 Task: Add a dependency to the task Create a new online platform for online financial planning services , the existing task  Implement a new cloud-based knowledge management system for a company in the project AvailPro
Action: Mouse moved to (1205, 198)
Screenshot: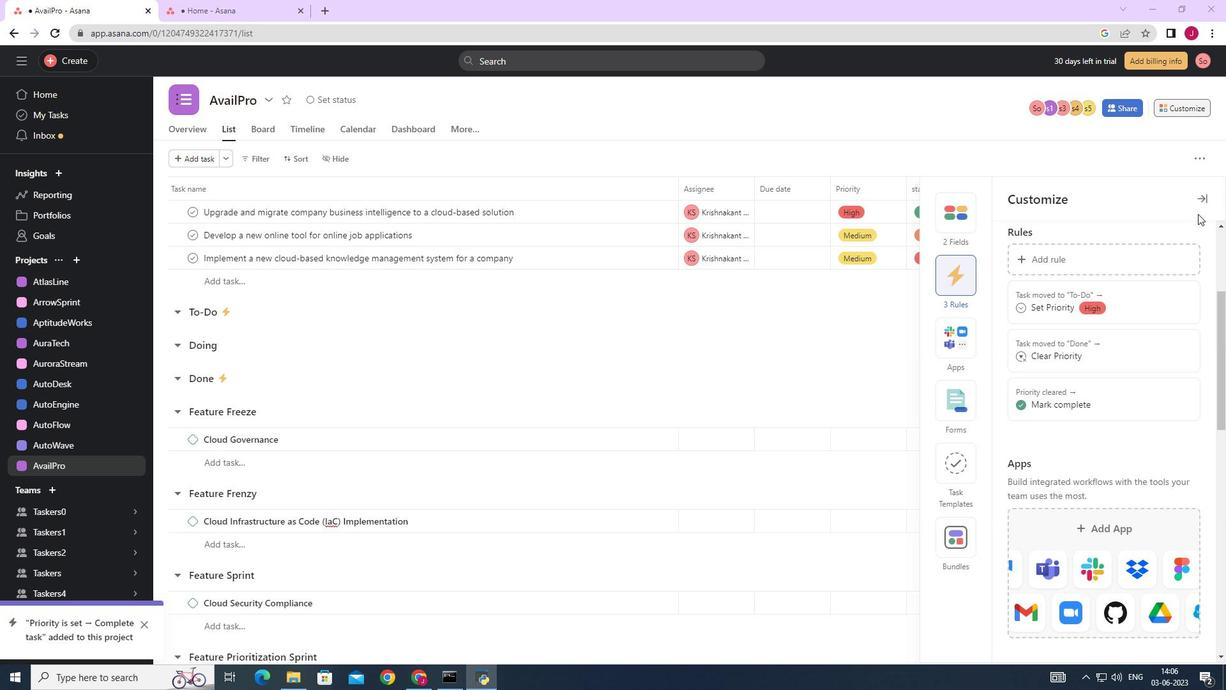 
Action: Mouse pressed left at (1205, 198)
Screenshot: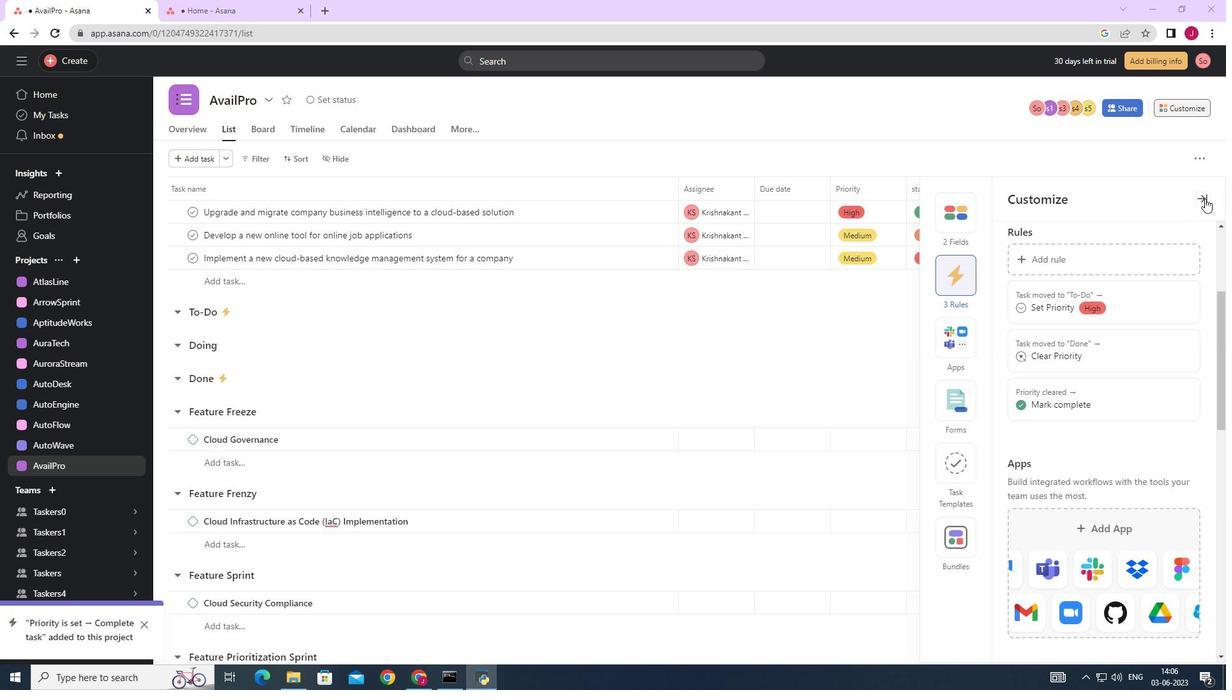 
Action: Mouse moved to (647, 374)
Screenshot: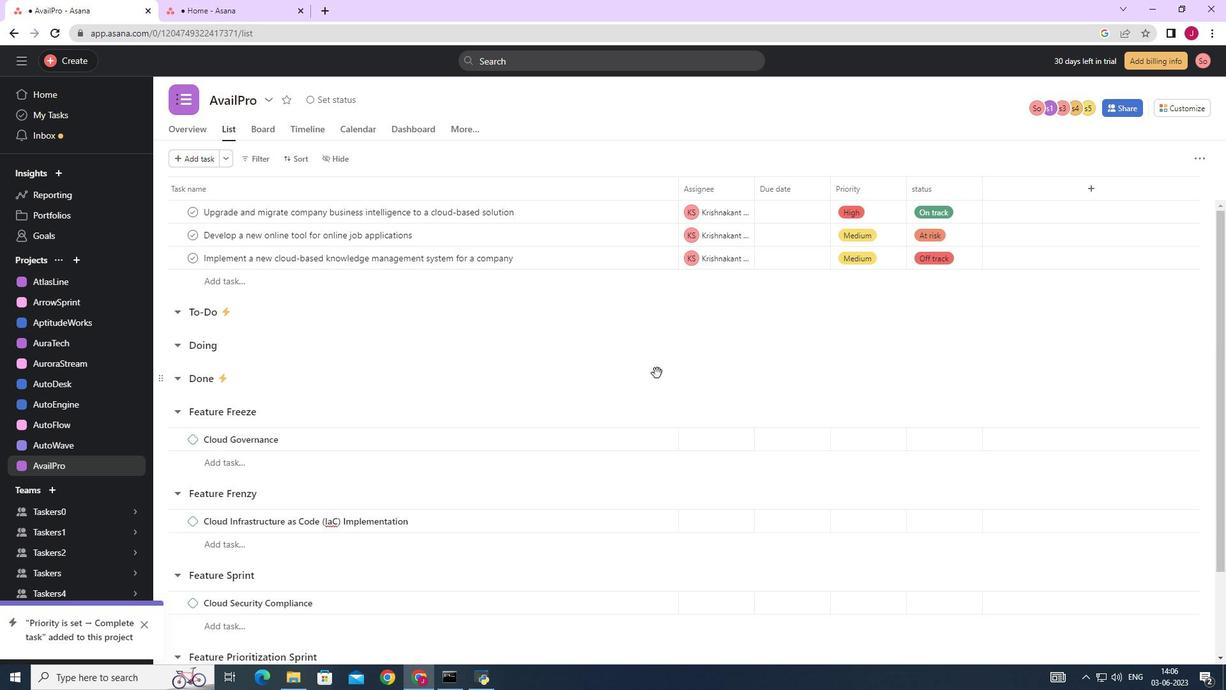 
Action: Mouse scrolled (647, 375) with delta (0, 0)
Screenshot: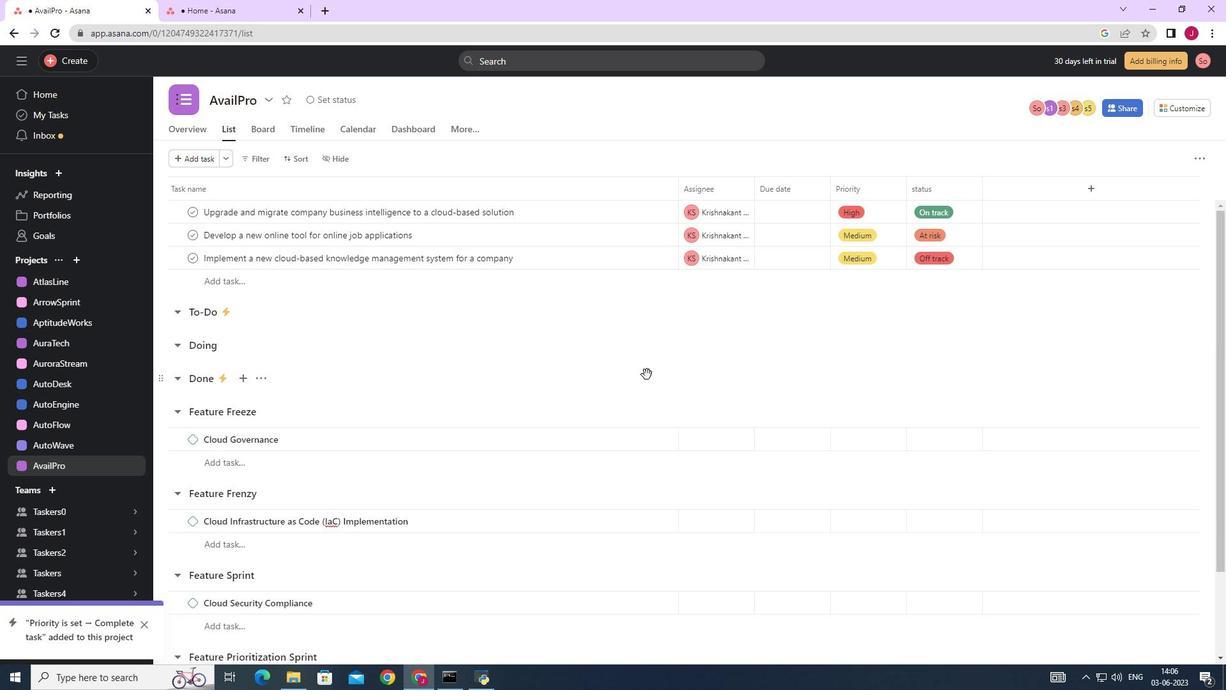 
Action: Mouse scrolled (647, 375) with delta (0, 0)
Screenshot: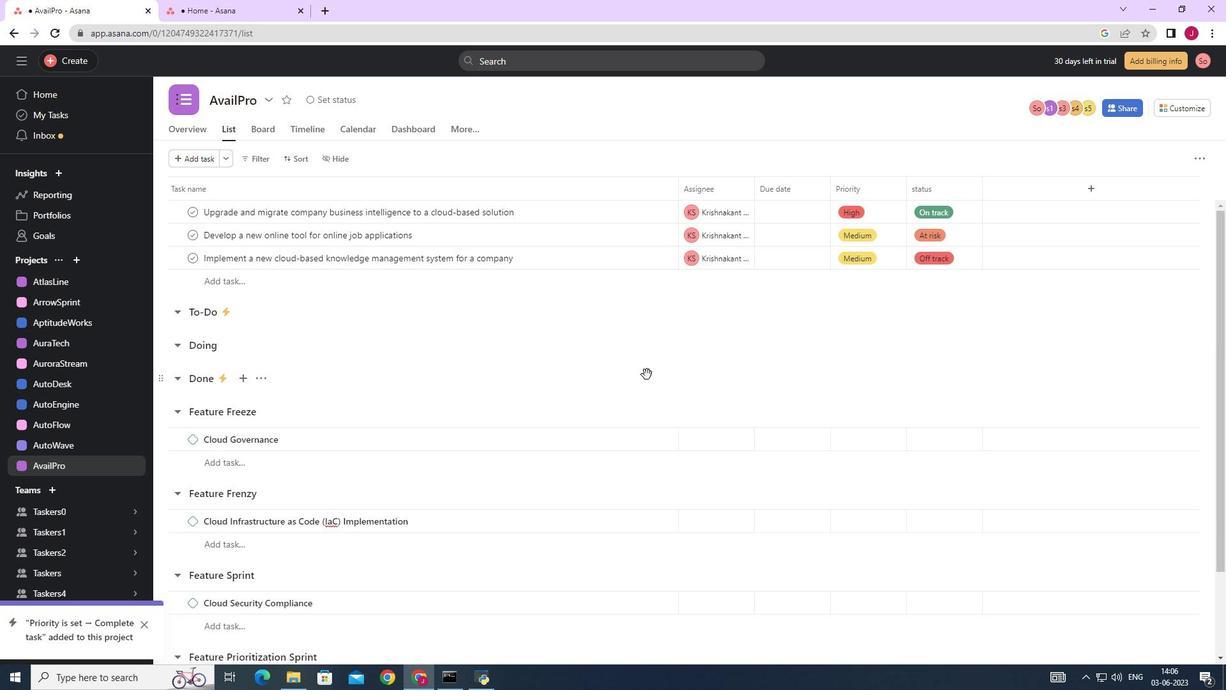 
Action: Mouse moved to (481, 355)
Screenshot: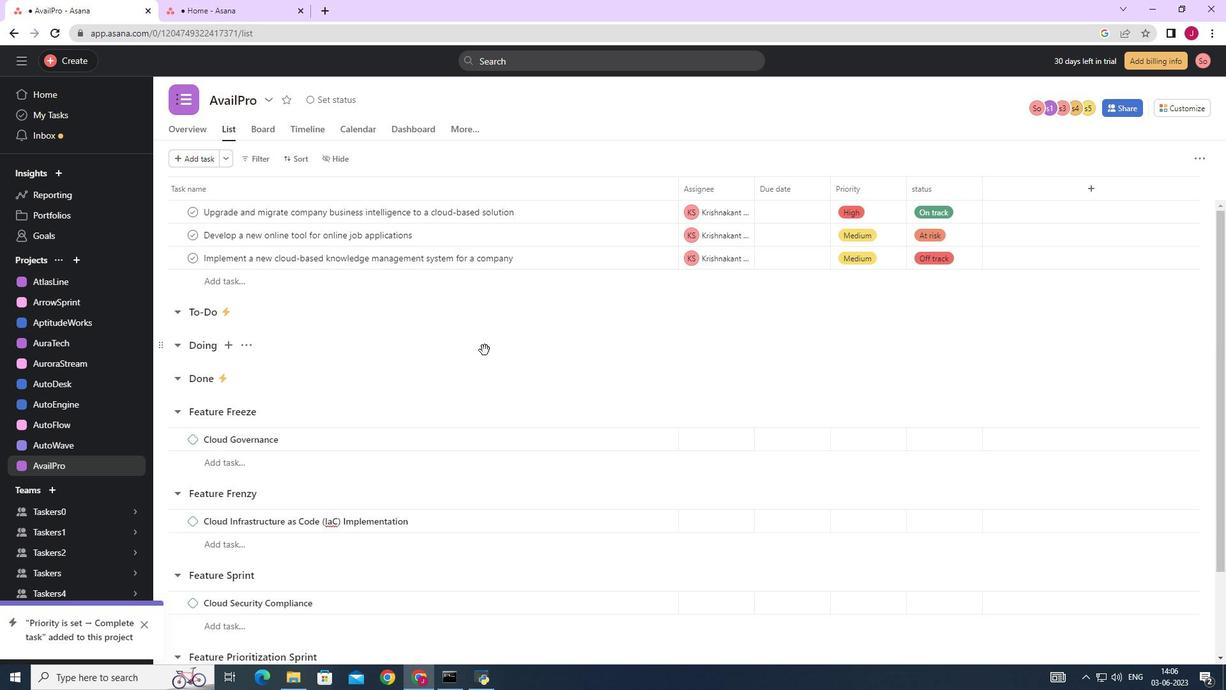 
Action: Mouse scrolled (481, 355) with delta (0, 0)
Screenshot: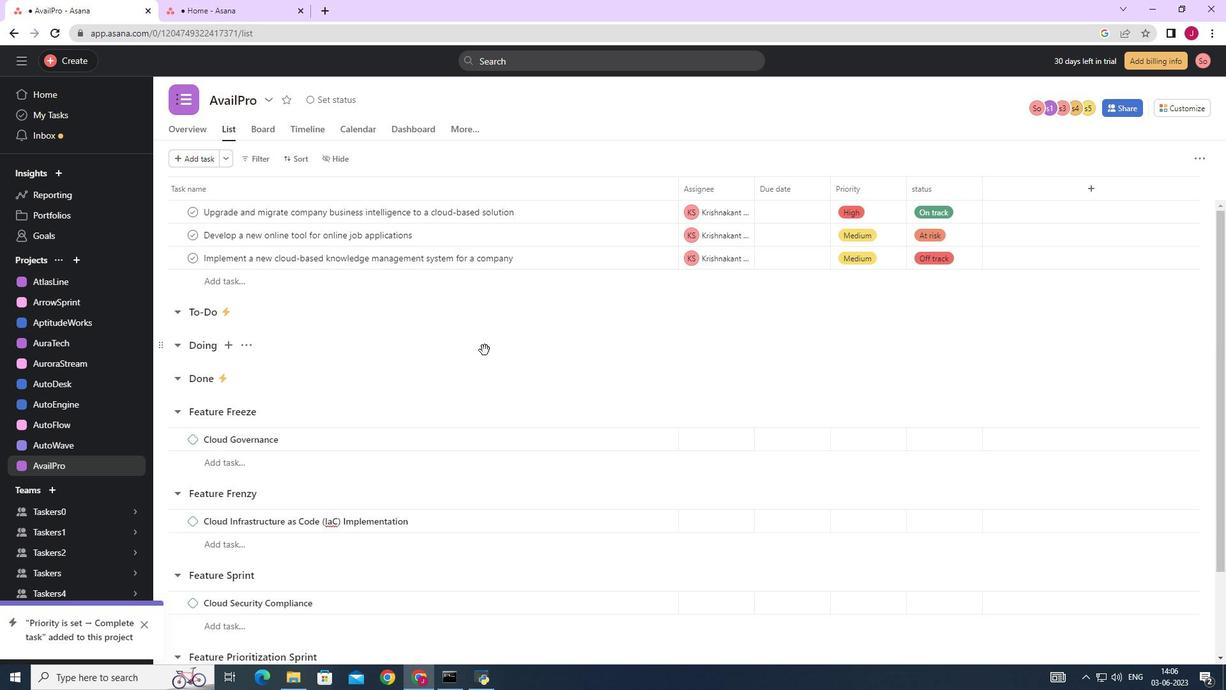 
Action: Mouse scrolled (481, 355) with delta (0, 0)
Screenshot: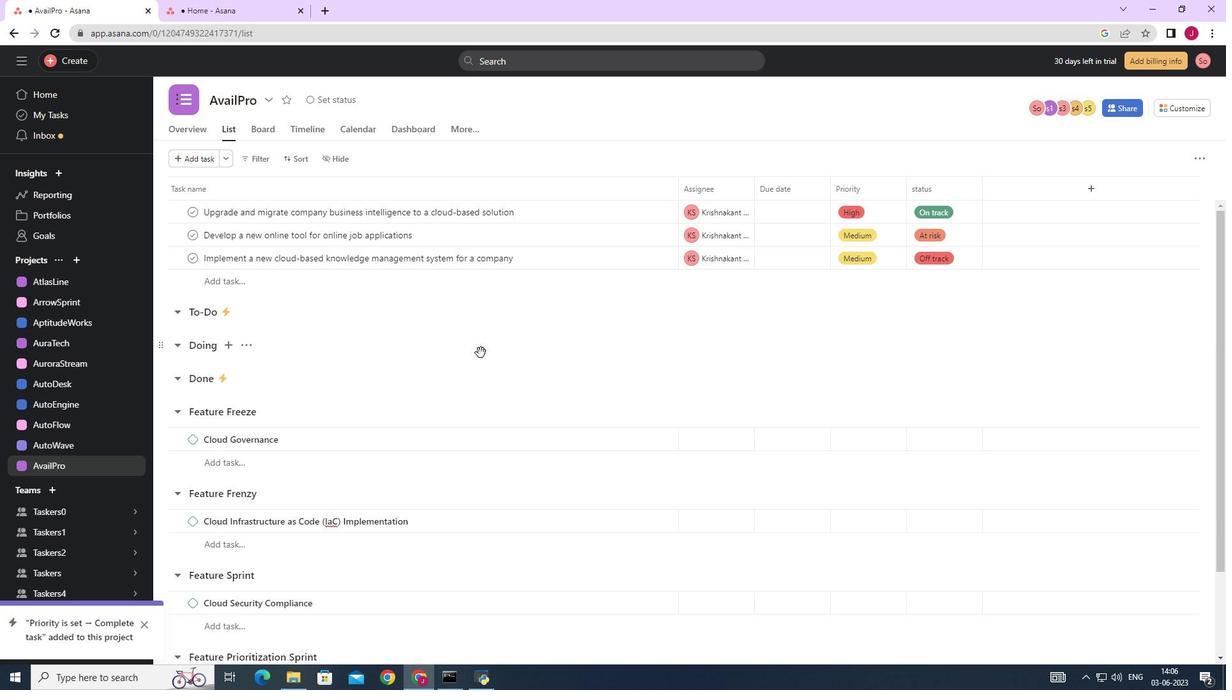 
Action: Mouse moved to (481, 356)
Screenshot: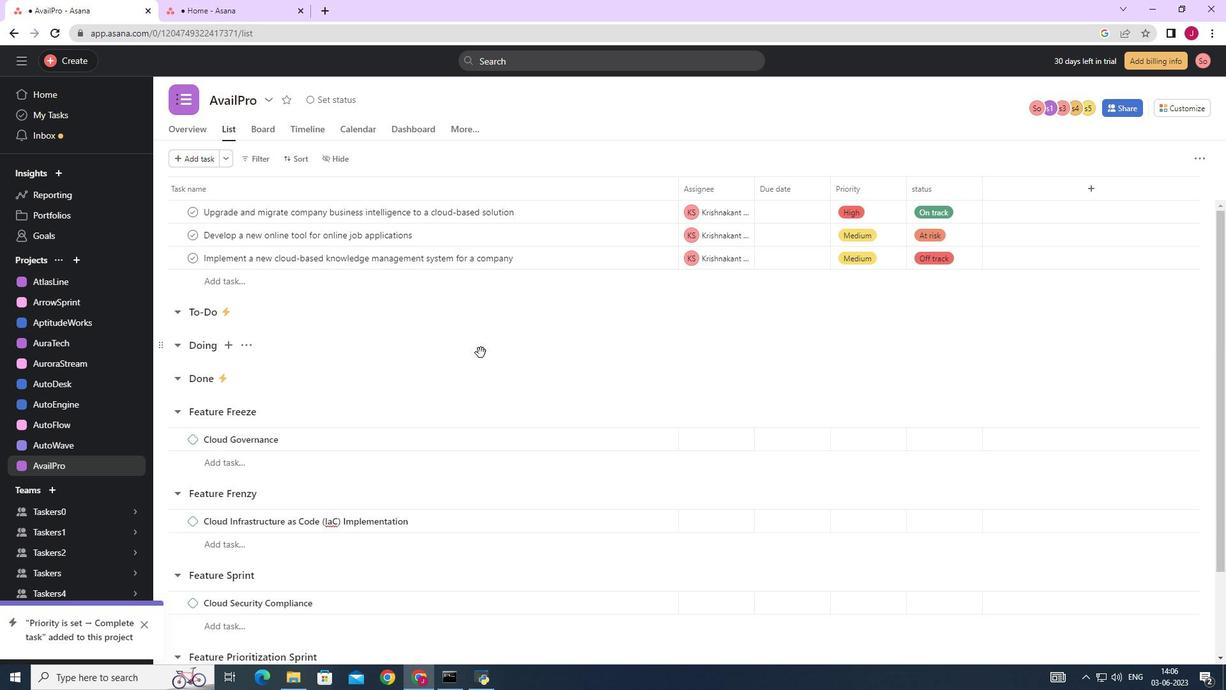 
Action: Mouse scrolled (481, 355) with delta (0, 0)
Screenshot: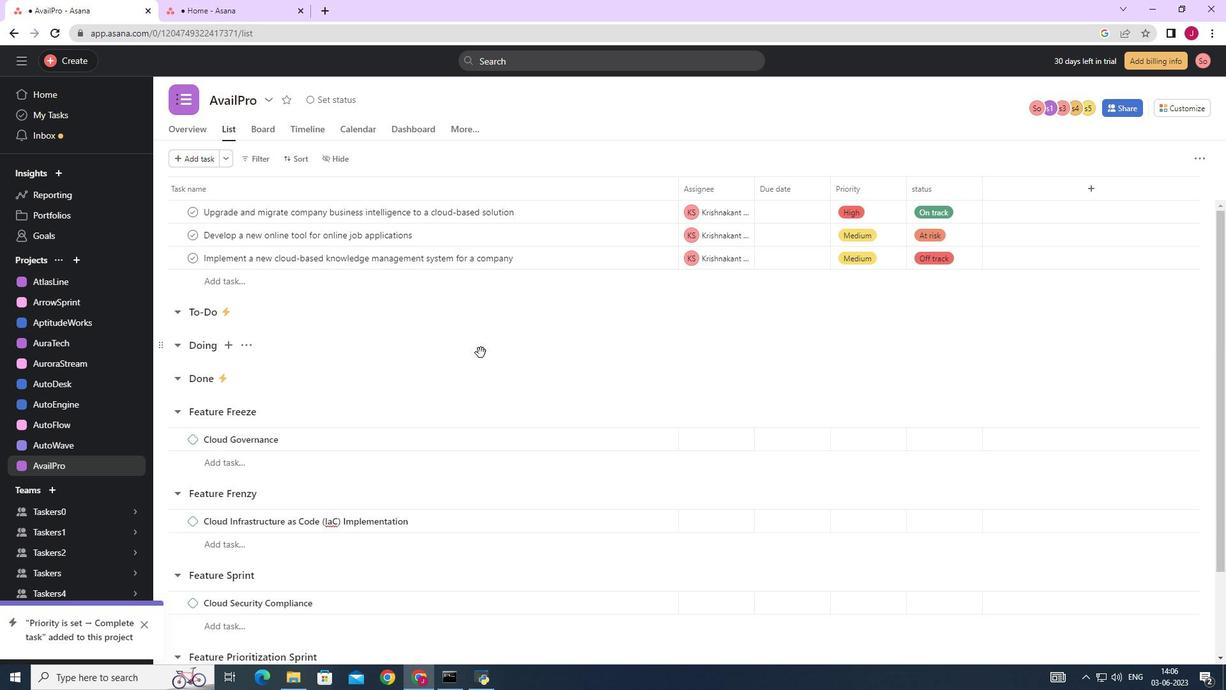 
Action: Mouse moved to (481, 358)
Screenshot: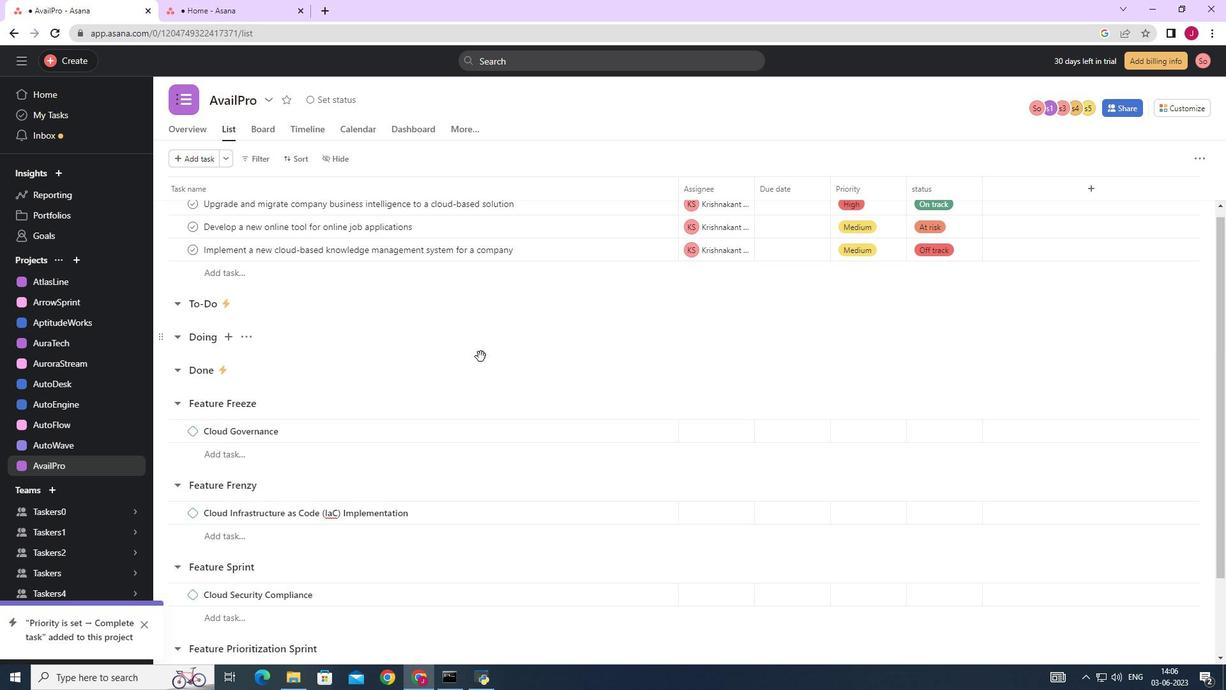
Action: Mouse scrolled (481, 357) with delta (0, 0)
Screenshot: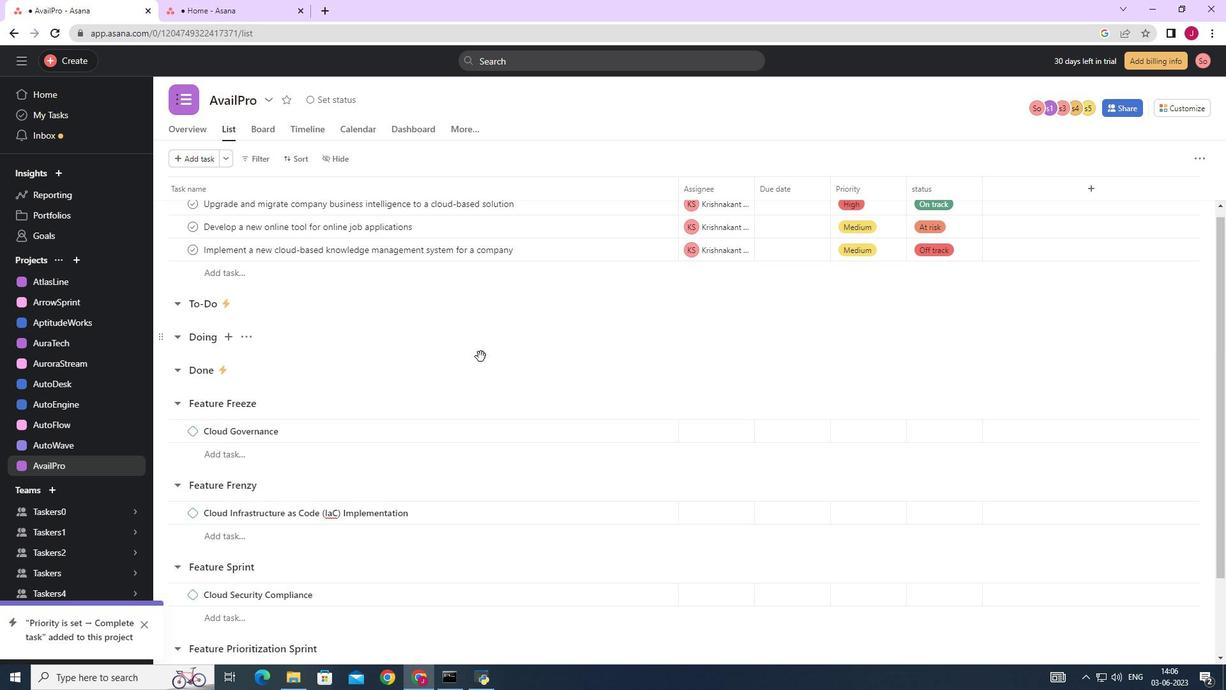 
Action: Mouse moved to (619, 585)
Screenshot: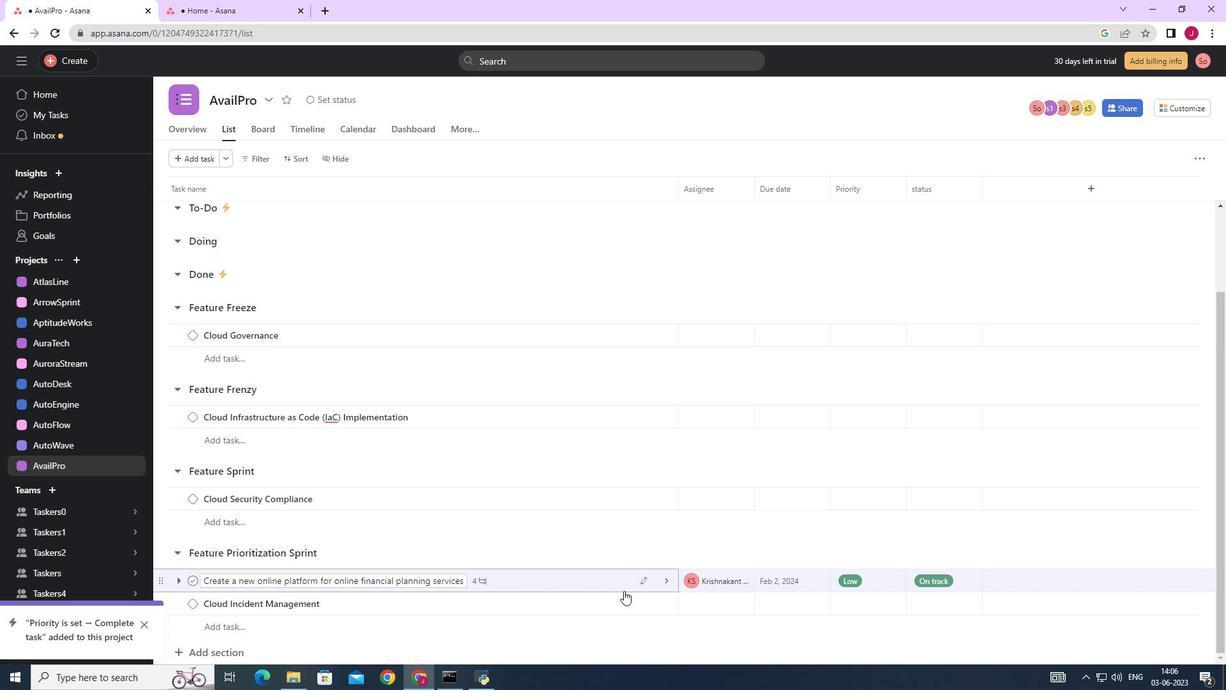 
Action: Mouse pressed left at (619, 585)
Screenshot: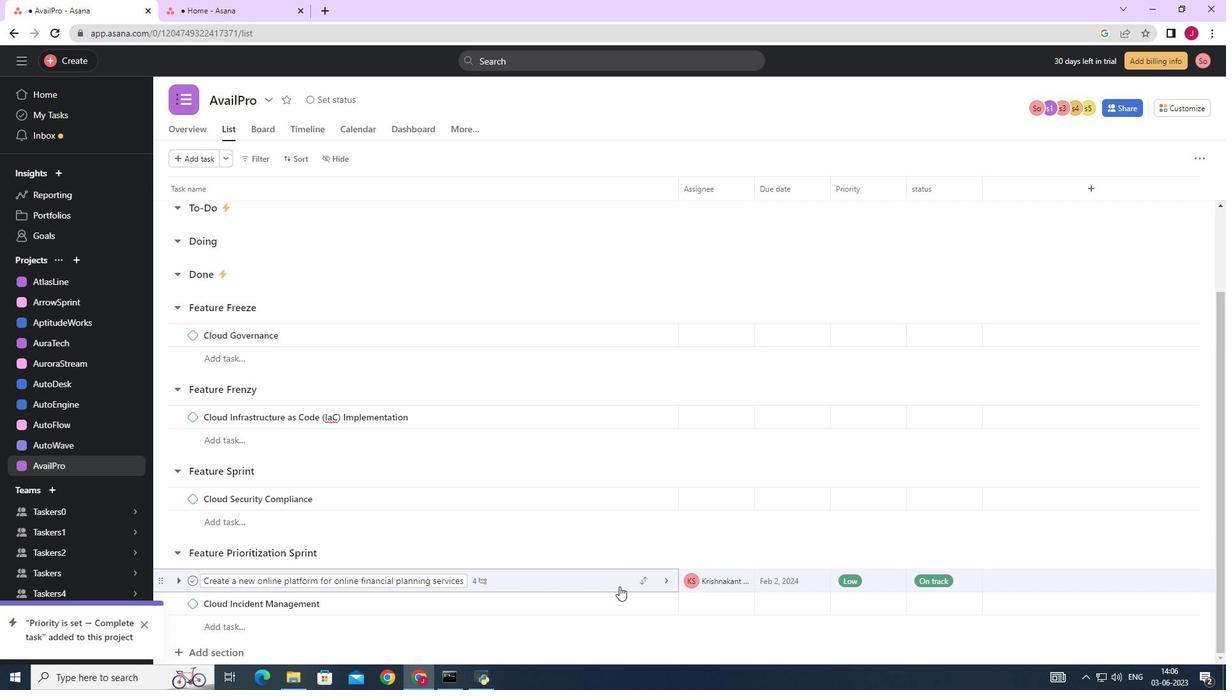 
Action: Mouse moved to (1023, 469)
Screenshot: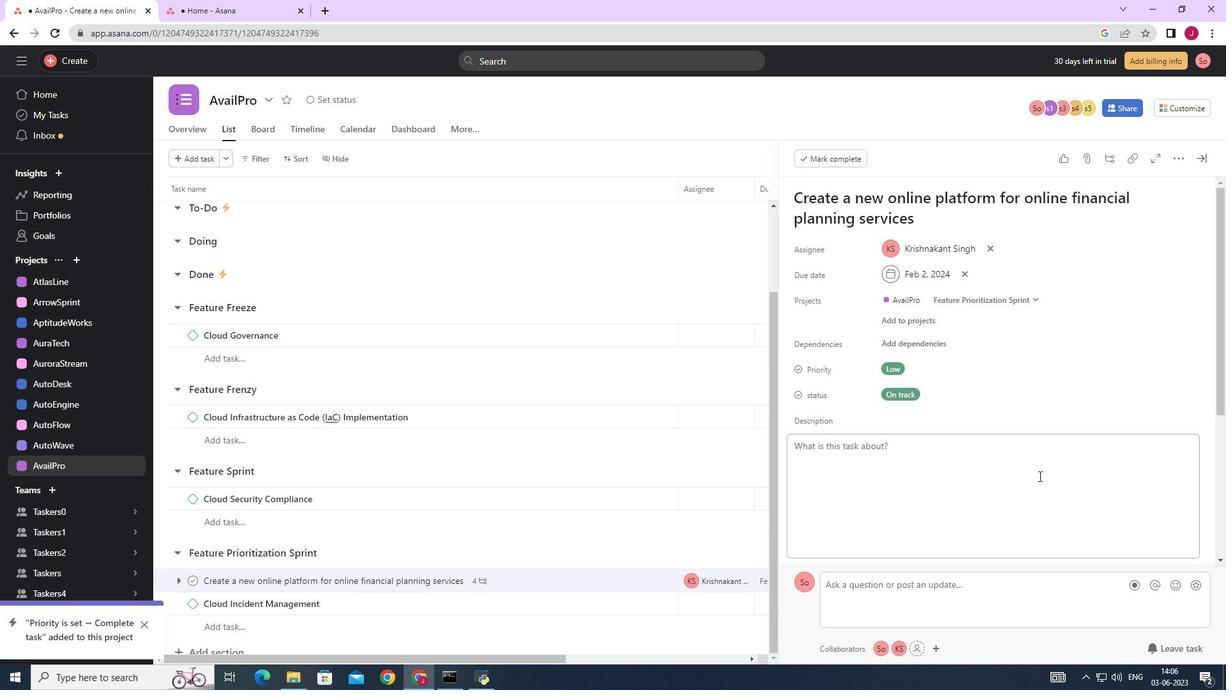 
Action: Mouse scrolled (1023, 468) with delta (0, 0)
Screenshot: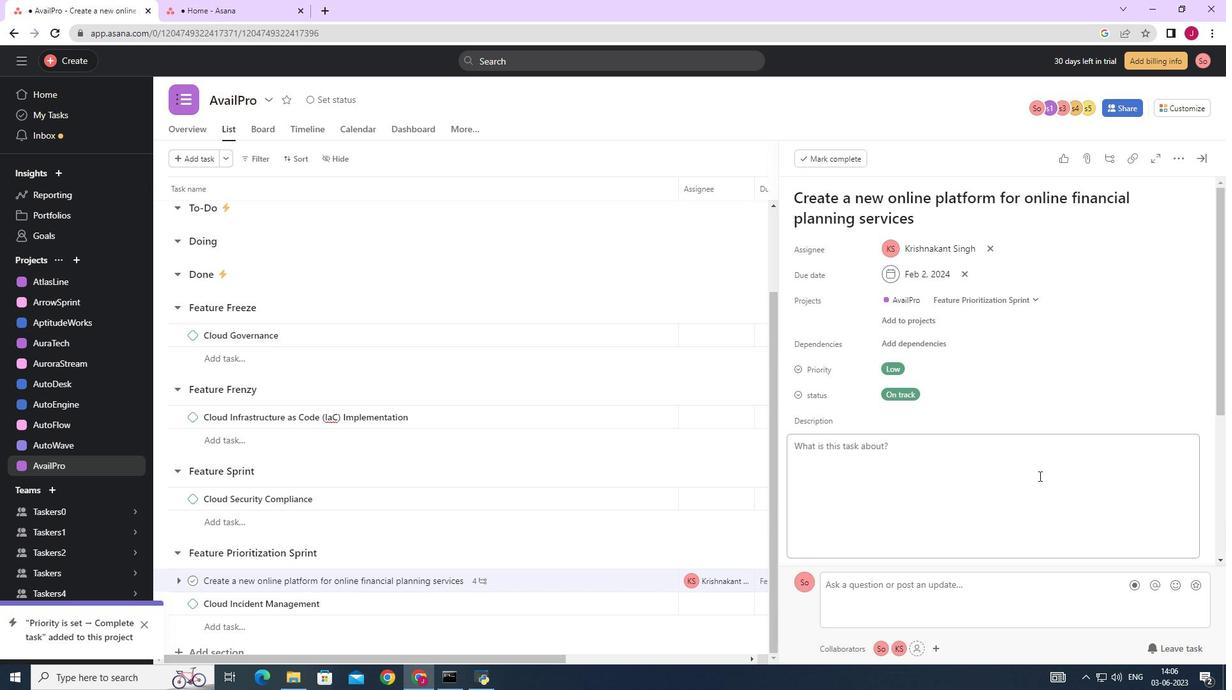 
Action: Mouse scrolled (1023, 468) with delta (0, 0)
Screenshot: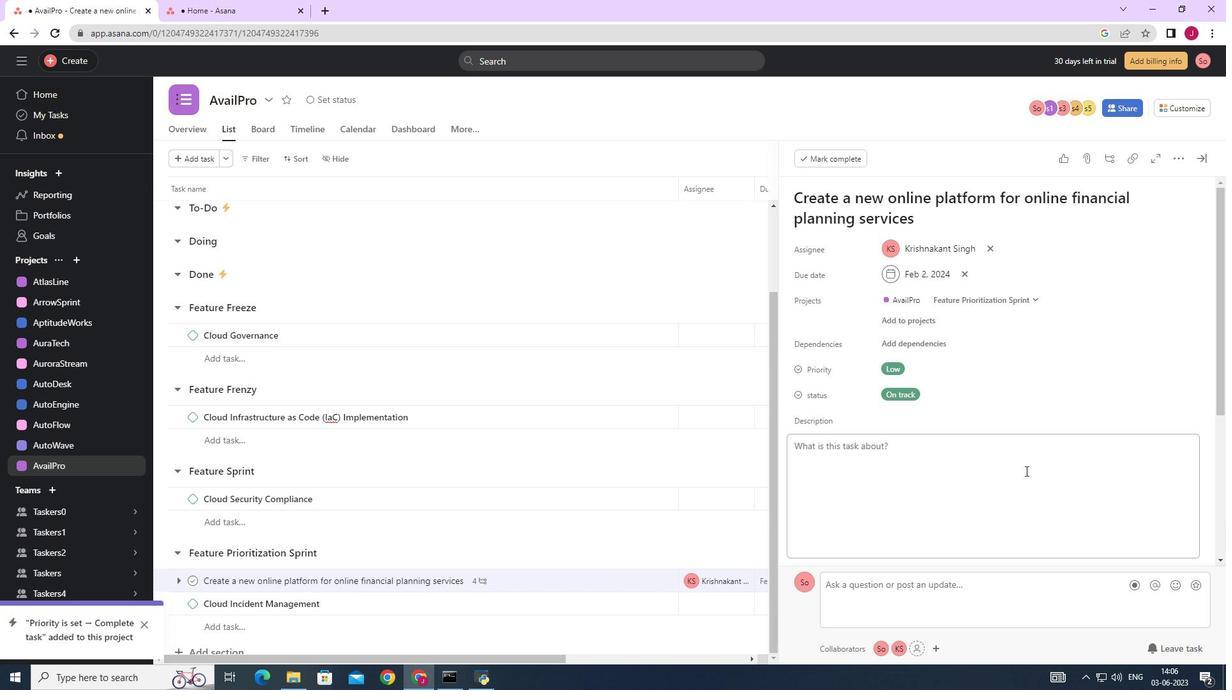 
Action: Mouse scrolled (1023, 468) with delta (0, 0)
Screenshot: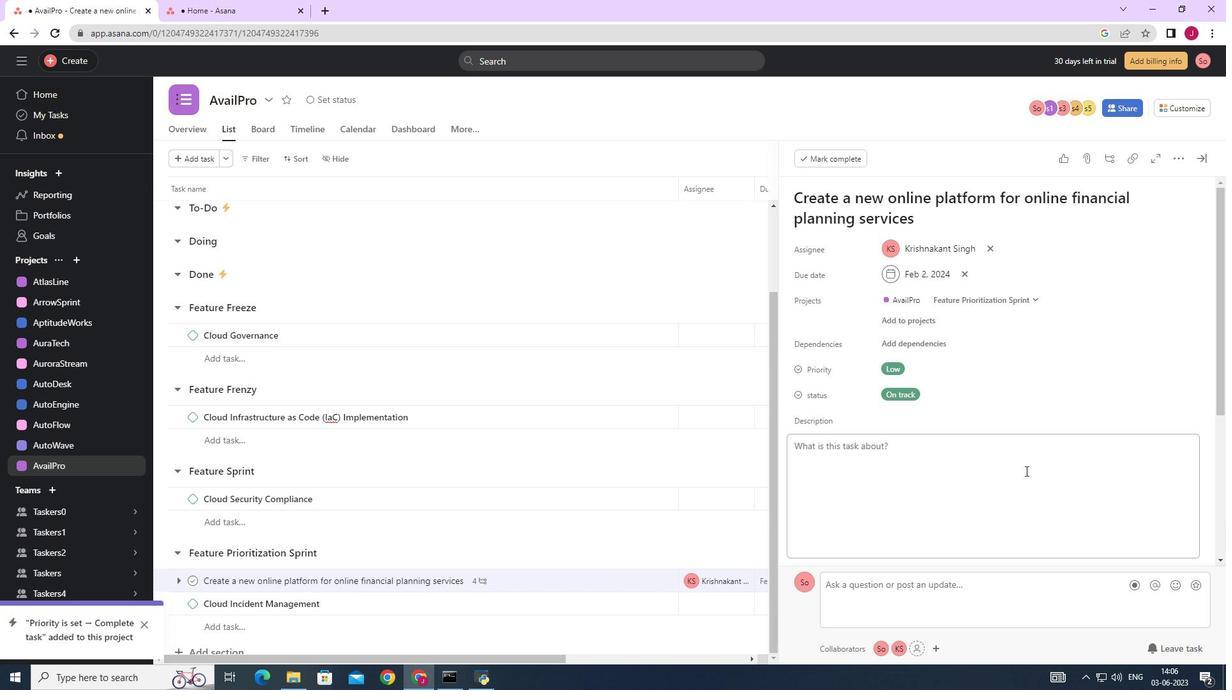 
Action: Mouse scrolled (1023, 468) with delta (0, 0)
Screenshot: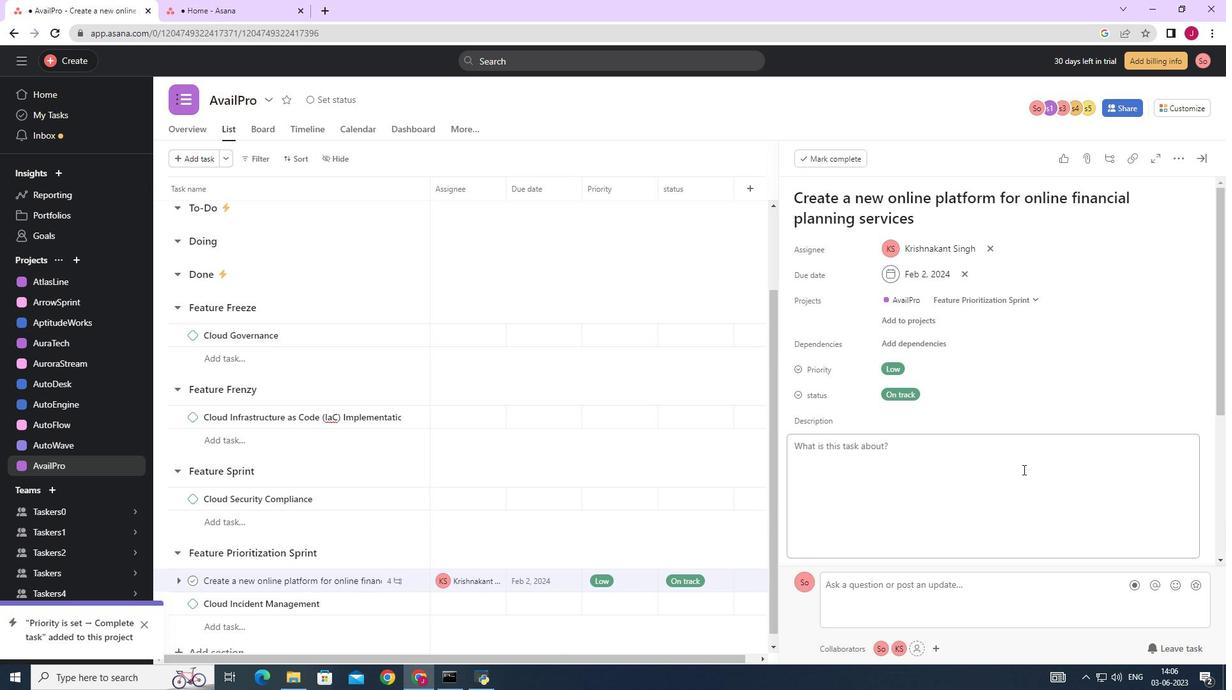 
Action: Mouse moved to (1022, 469)
Screenshot: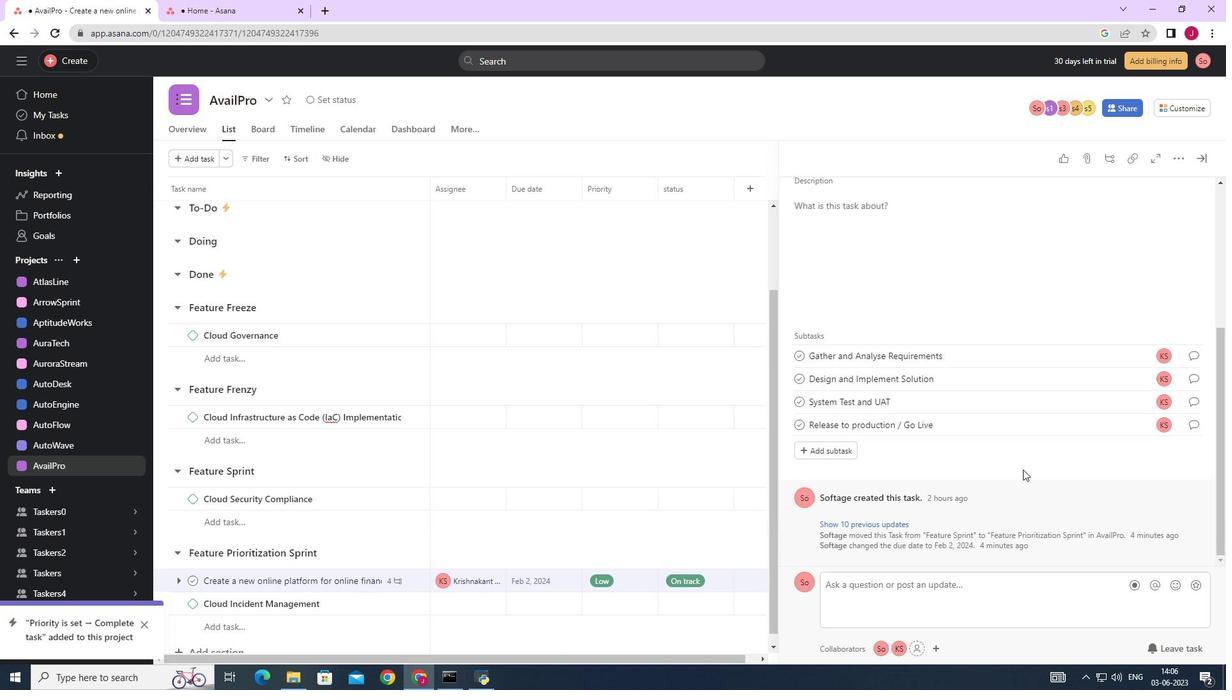 
Action: Mouse scrolled (1022, 468) with delta (0, 0)
Screenshot: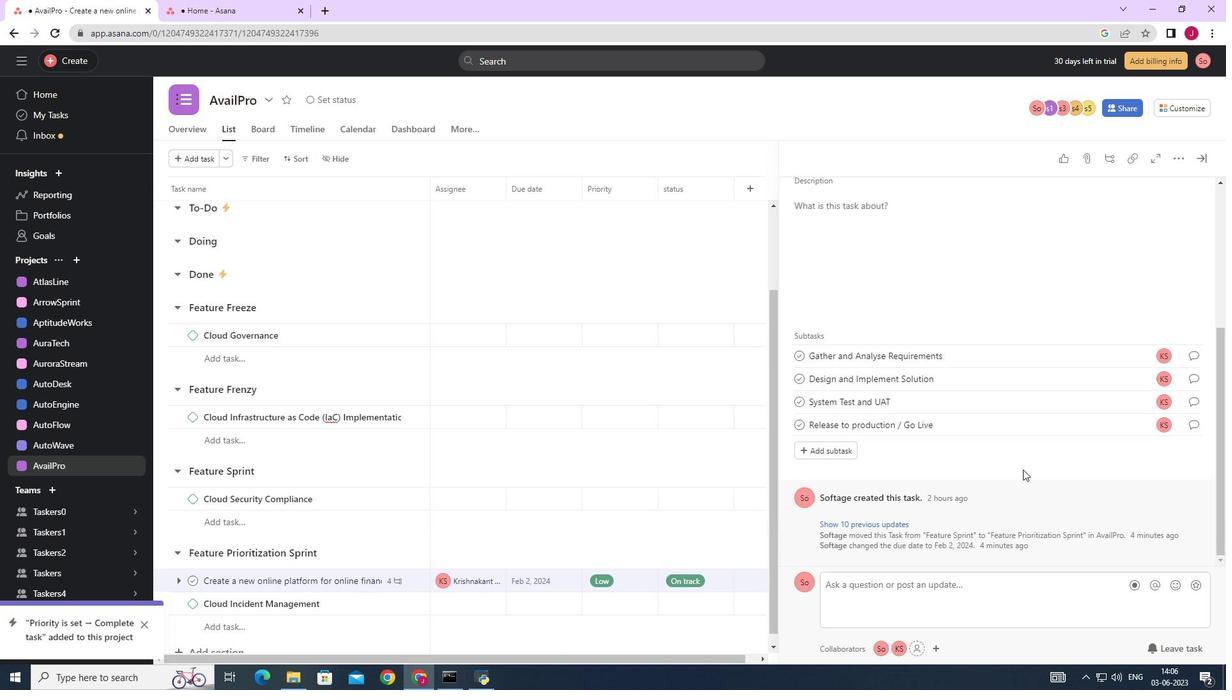 
Action: Mouse scrolled (1022, 468) with delta (0, 0)
Screenshot: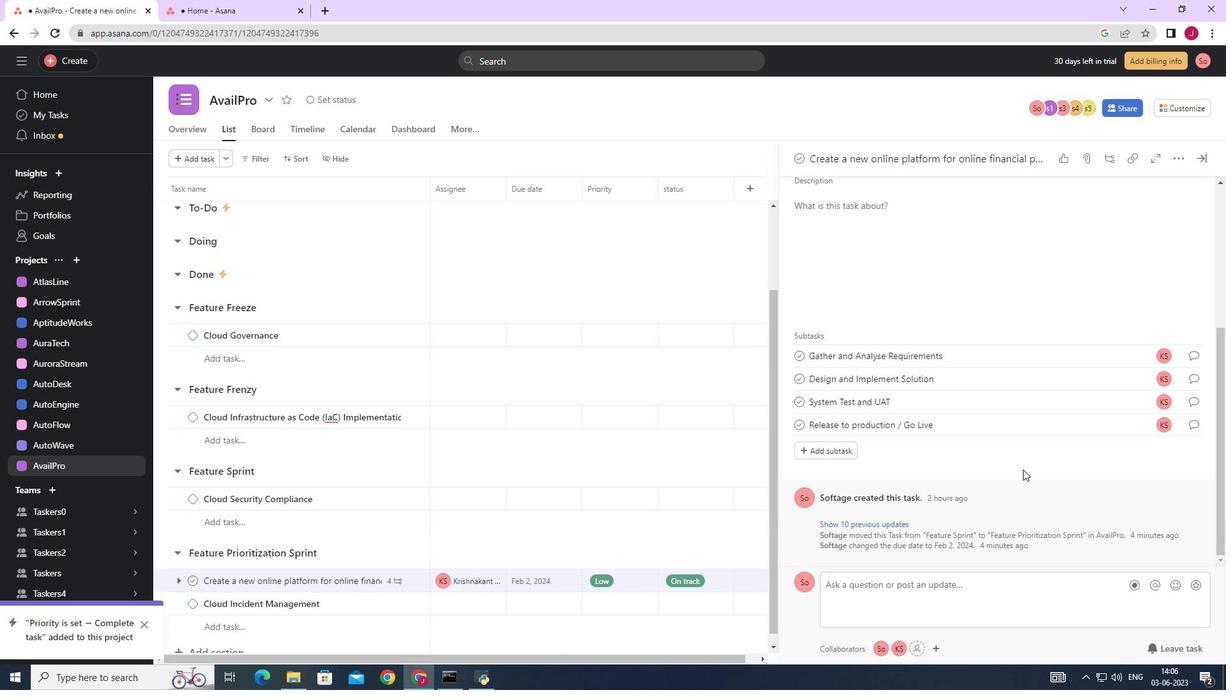 
Action: Mouse scrolled (1022, 468) with delta (0, 0)
Screenshot: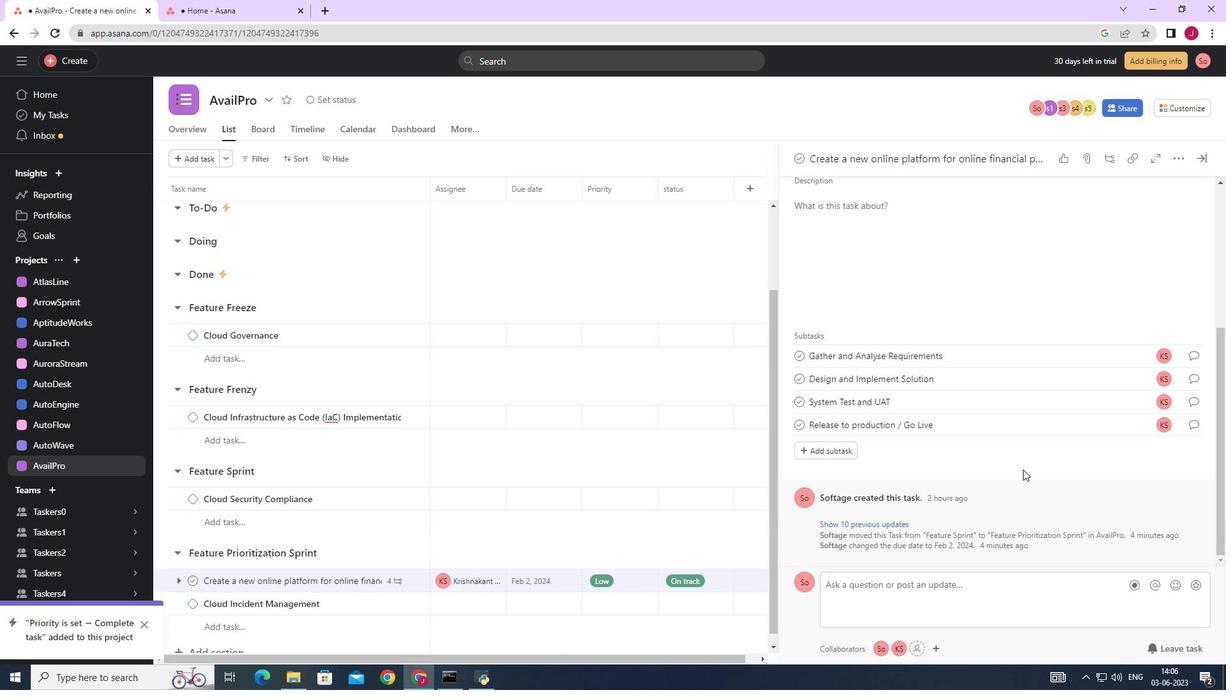 
Action: Mouse scrolled (1022, 468) with delta (0, 0)
Screenshot: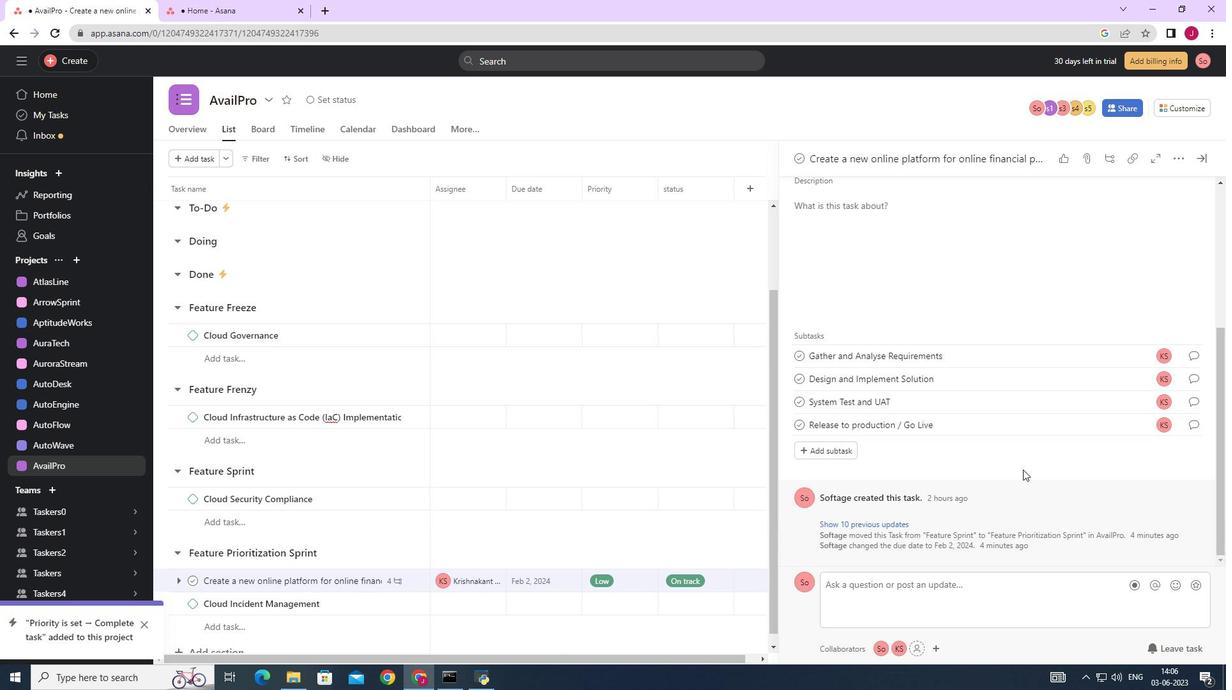 
Action: Mouse scrolled (1022, 470) with delta (0, 0)
Screenshot: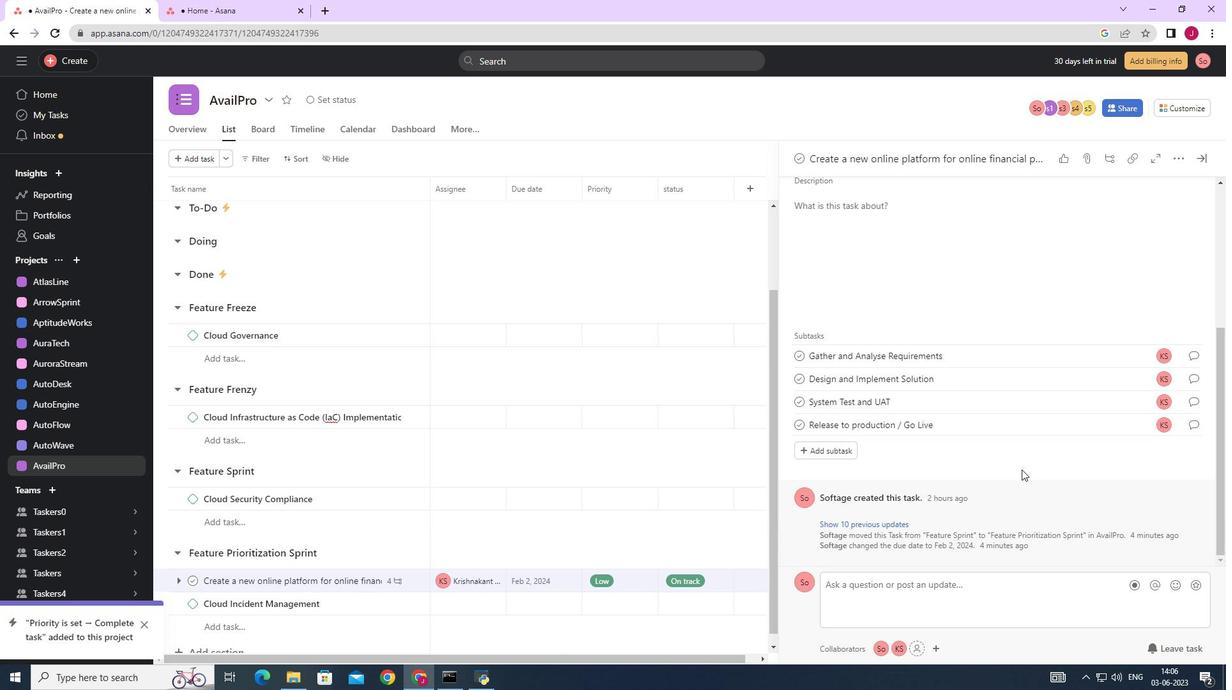 
Action: Mouse moved to (854, 332)
Screenshot: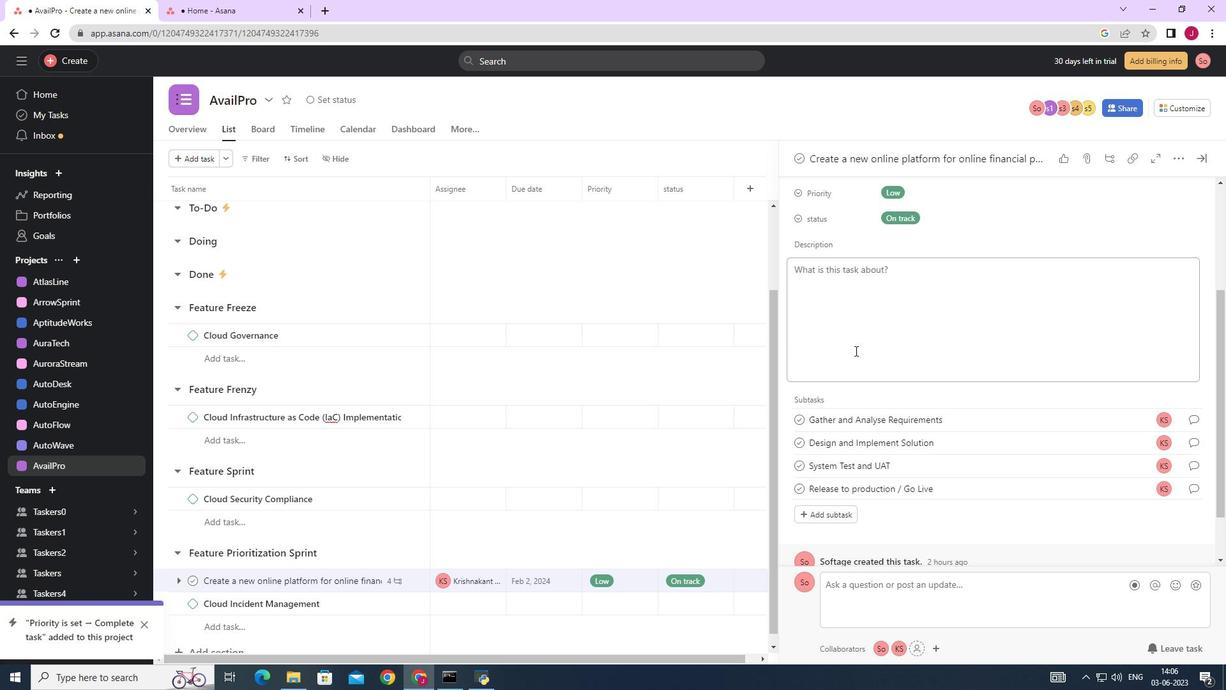 
Action: Mouse scrolled (854, 333) with delta (0, 0)
Screenshot: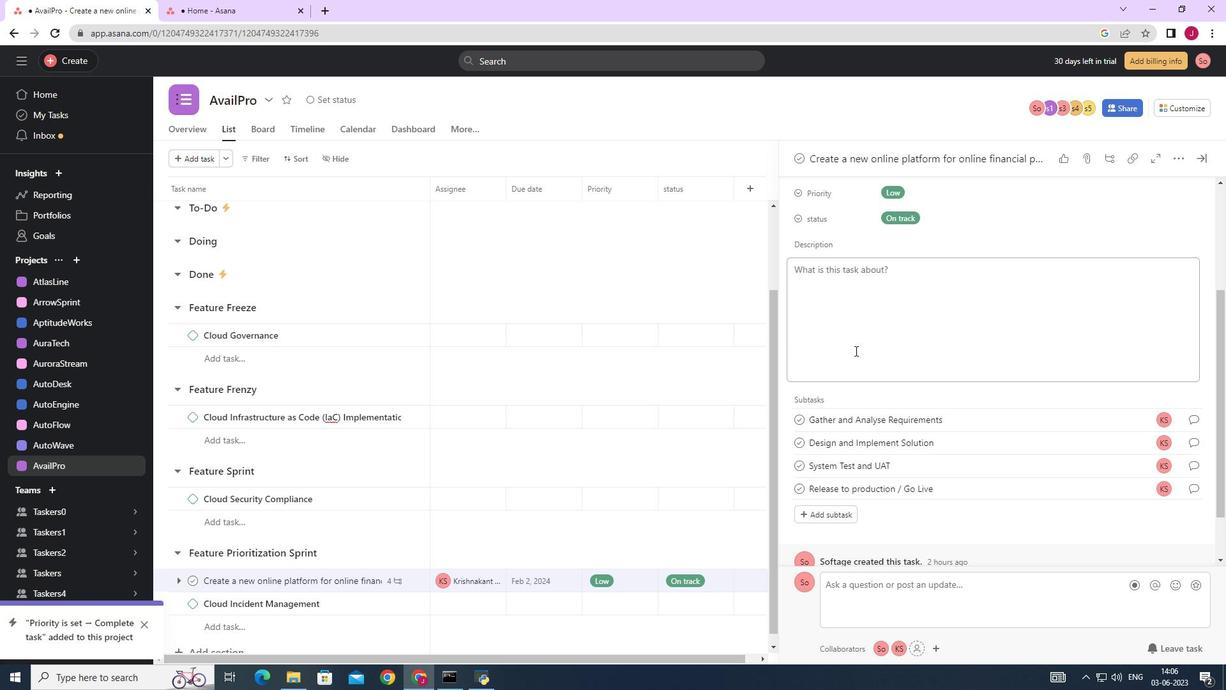 
Action: Mouse scrolled (854, 333) with delta (0, 0)
Screenshot: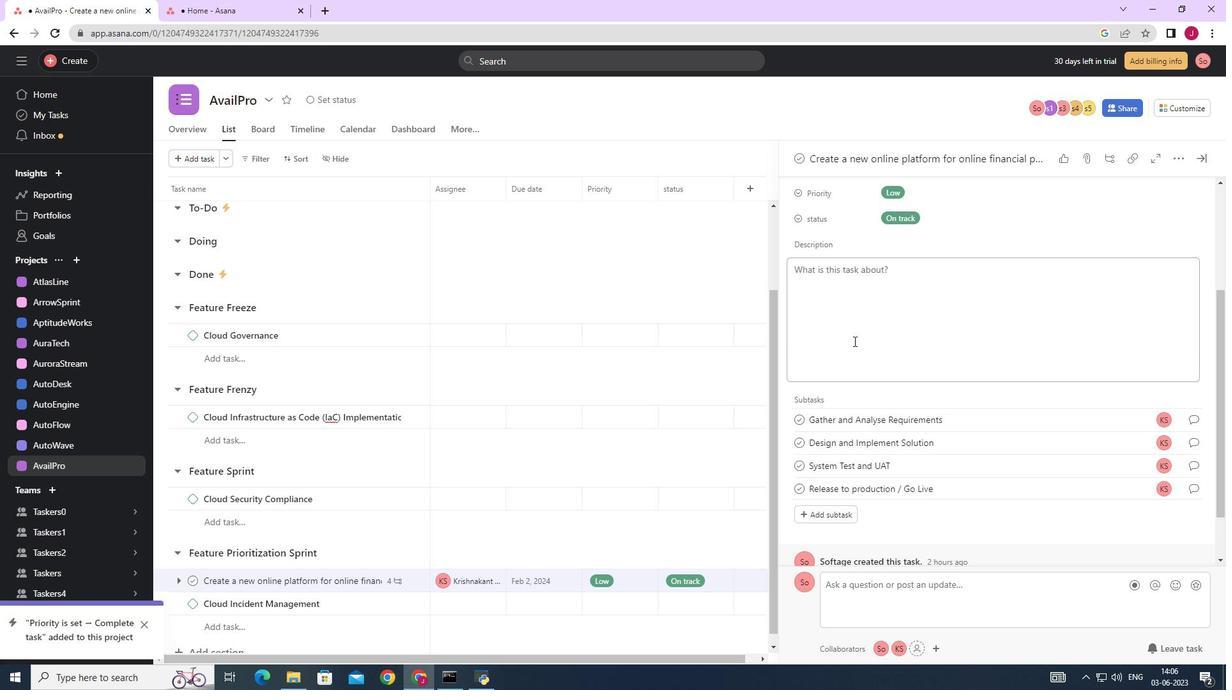 
Action: Mouse scrolled (854, 333) with delta (0, 0)
Screenshot: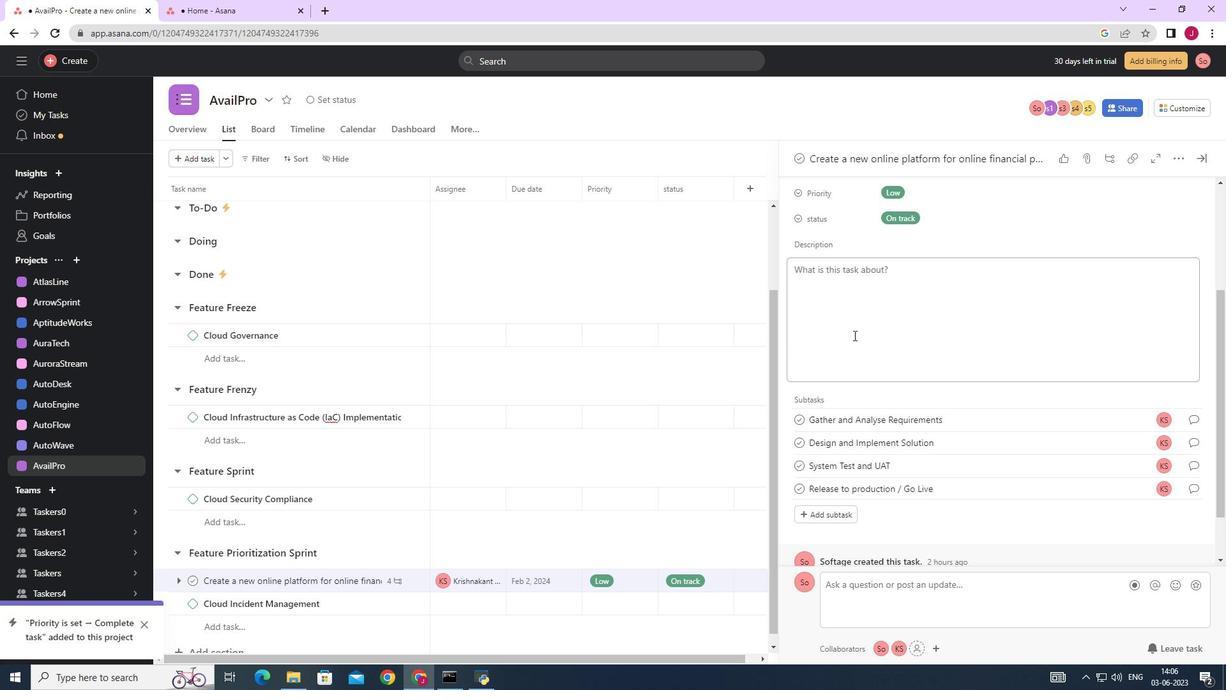 
Action: Mouse moved to (915, 341)
Screenshot: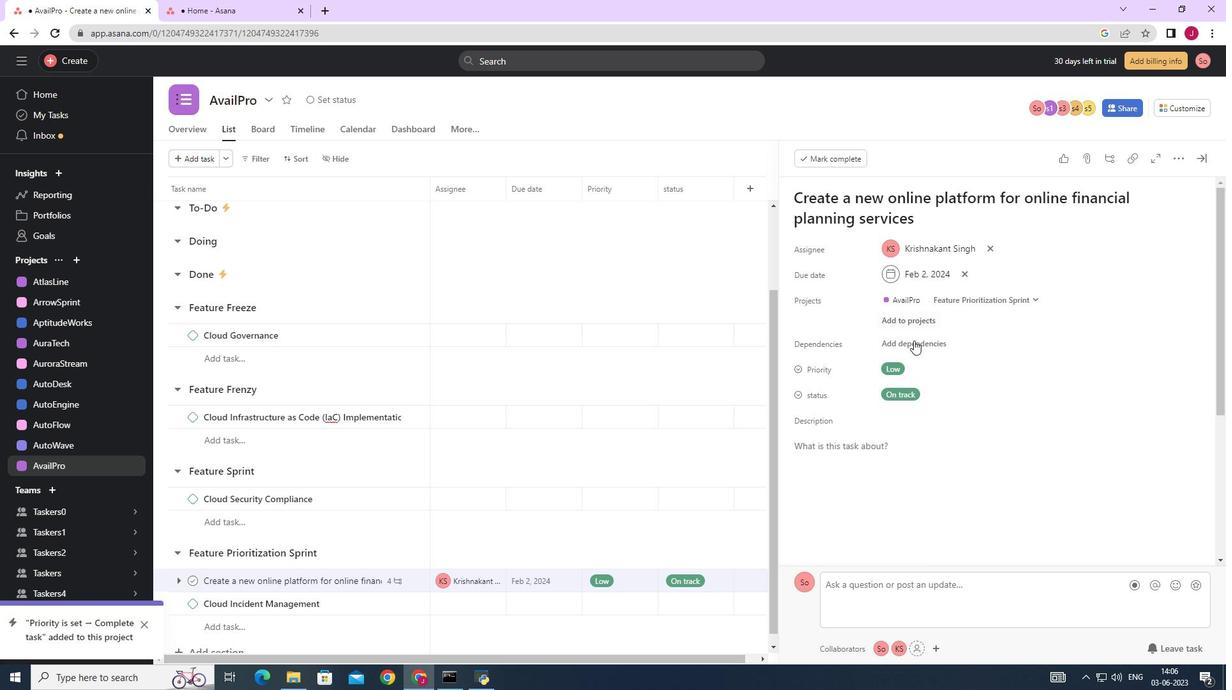 
Action: Mouse pressed left at (915, 341)
Screenshot: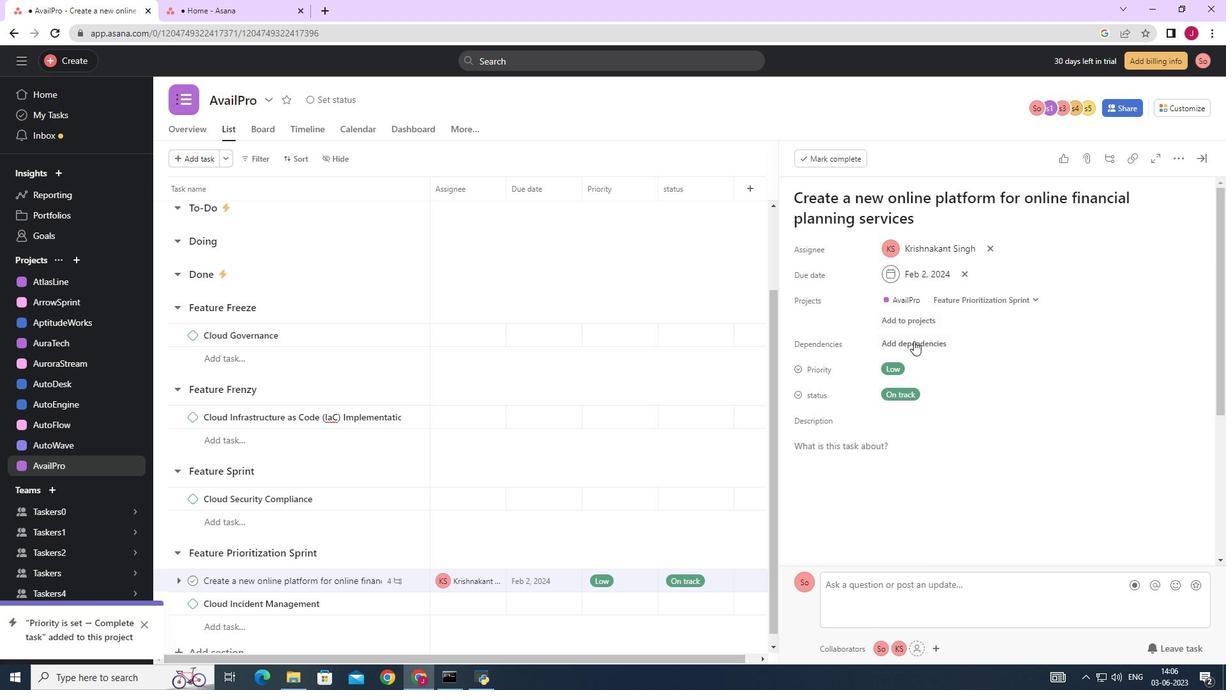 
Action: Mouse moved to (1033, 399)
Screenshot: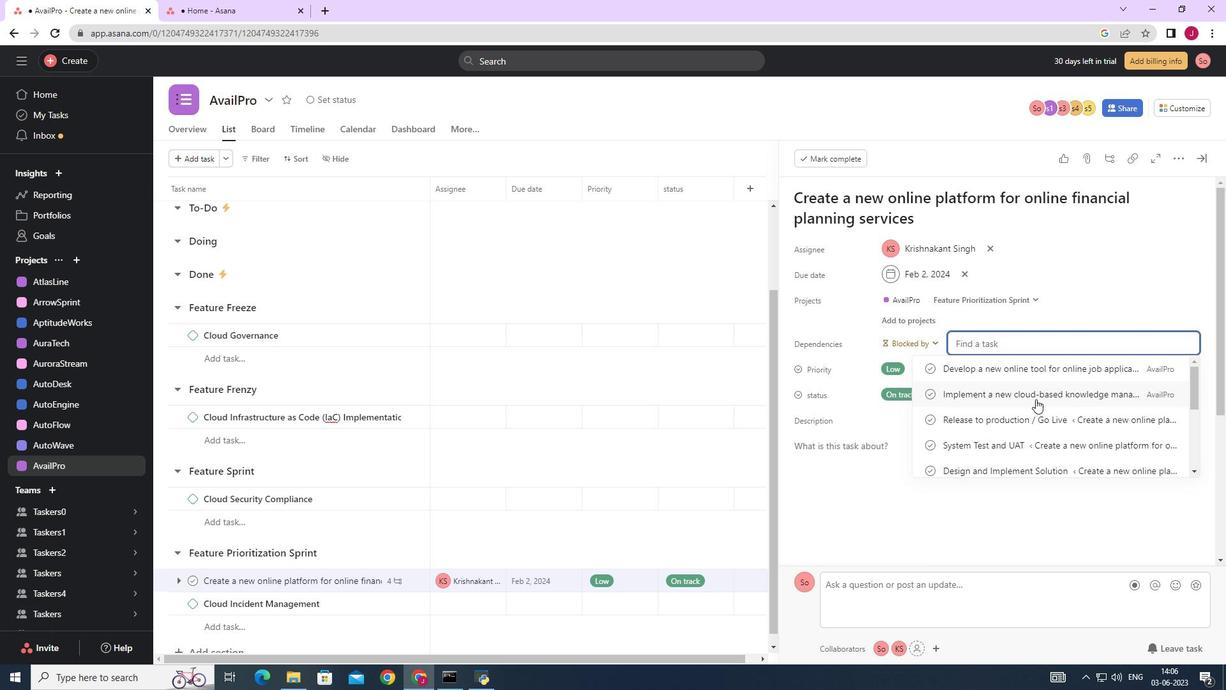 
Action: Mouse scrolled (1033, 398) with delta (0, 0)
Screenshot: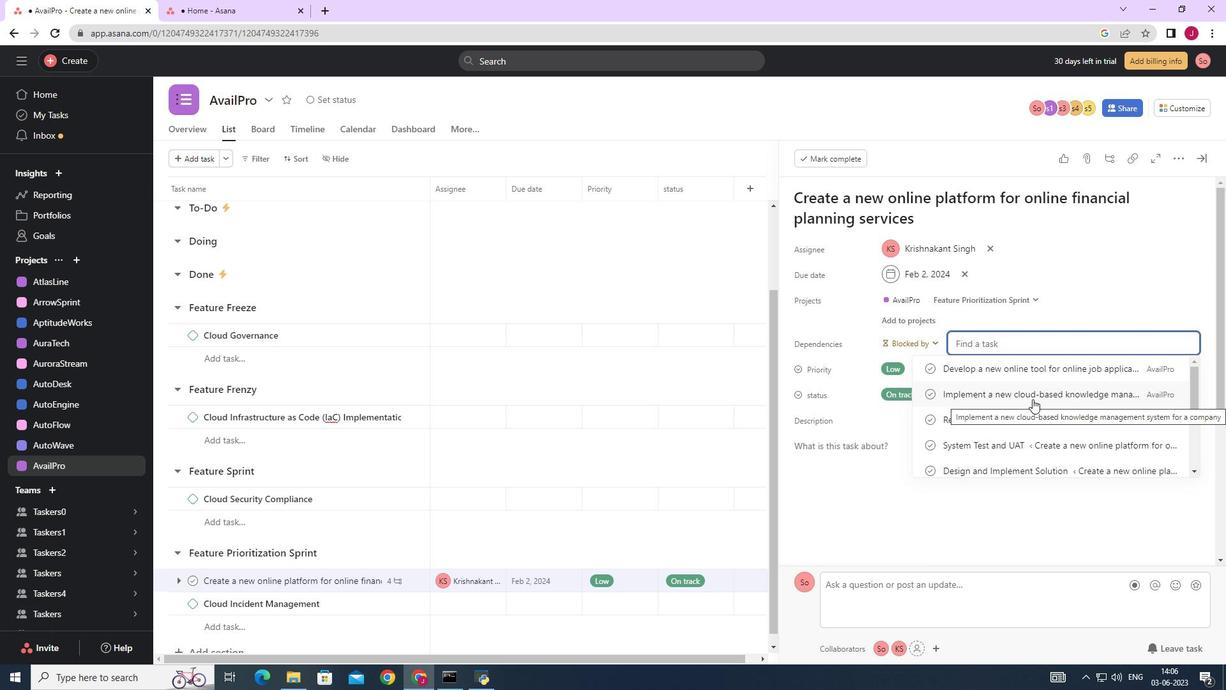 
Action: Mouse moved to (1033, 399)
Screenshot: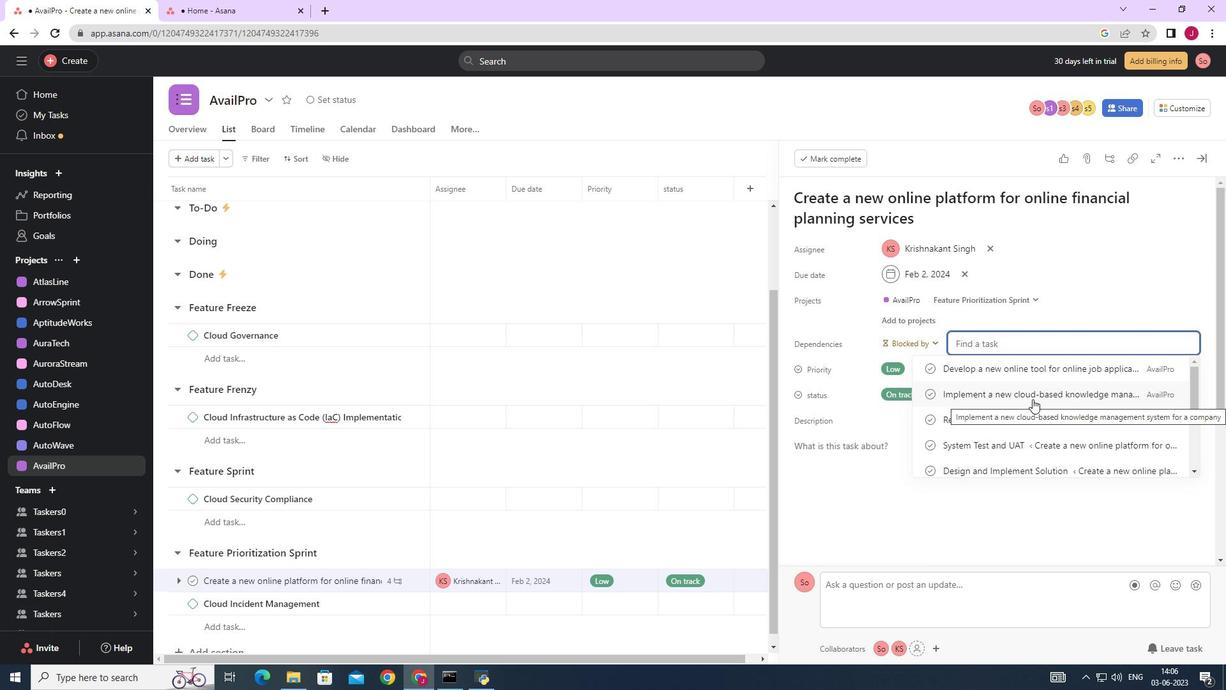 
Action: Mouse scrolled (1033, 398) with delta (0, 0)
Screenshot: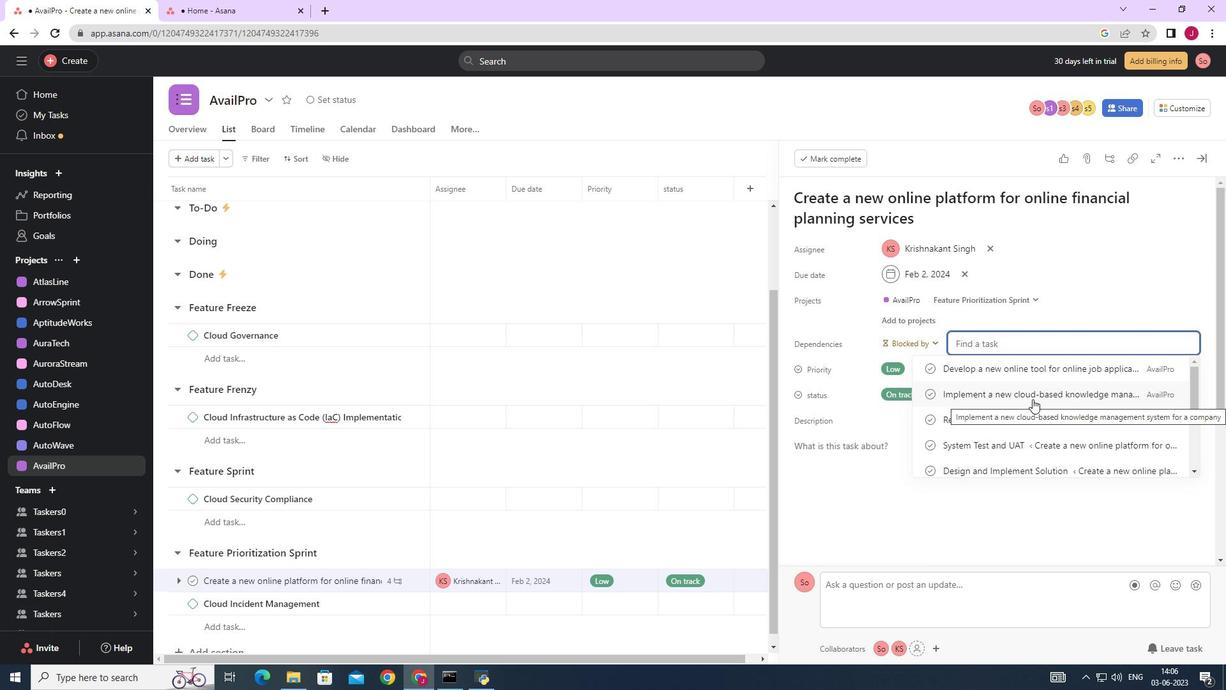 
Action: Mouse moved to (1030, 409)
Screenshot: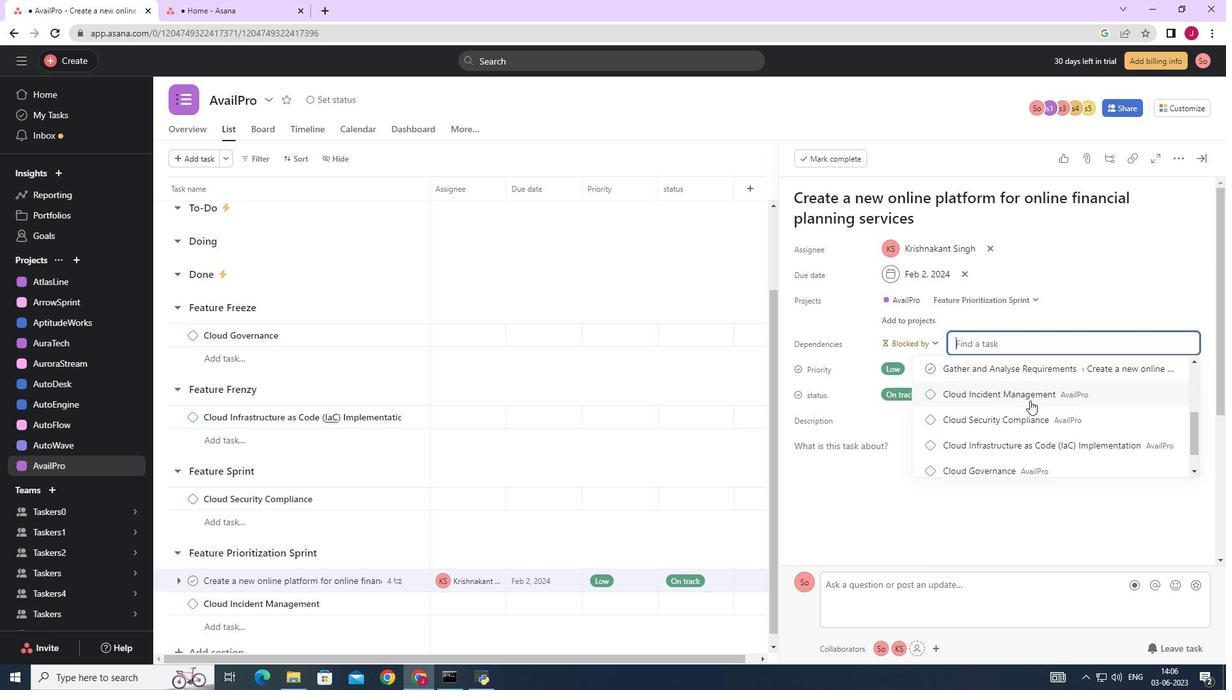 
Action: Mouse scrolled (1030, 410) with delta (0, 0)
Screenshot: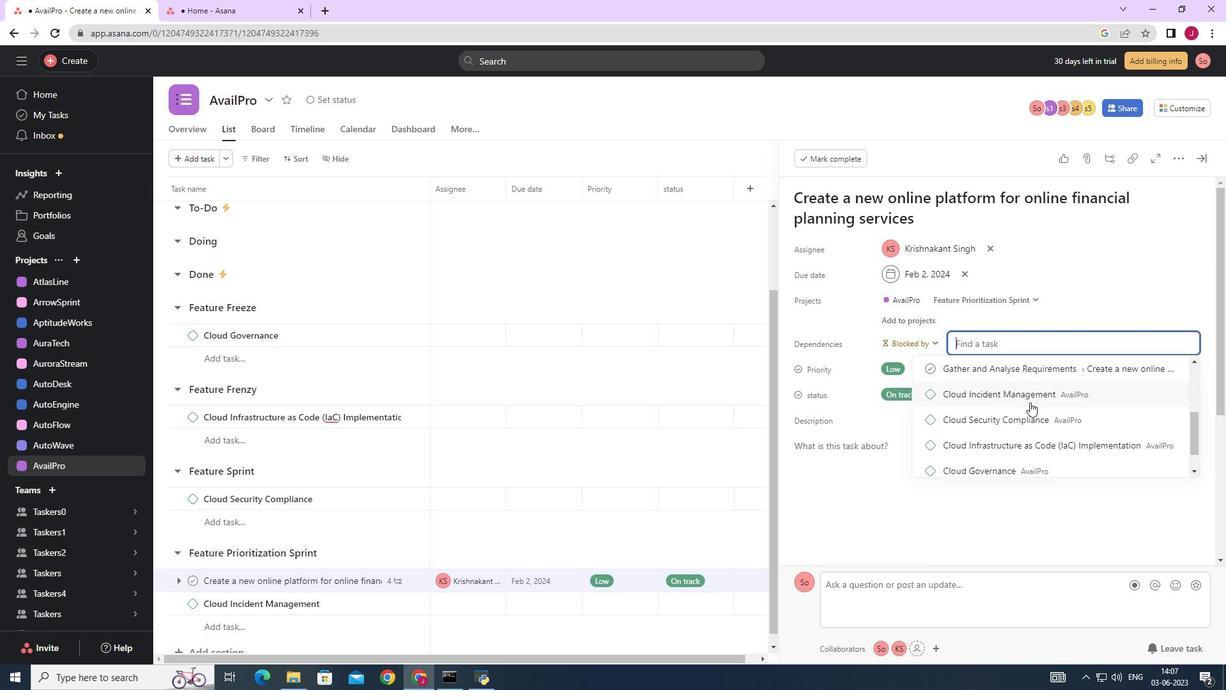 
Action: Mouse scrolled (1030, 410) with delta (0, 0)
Screenshot: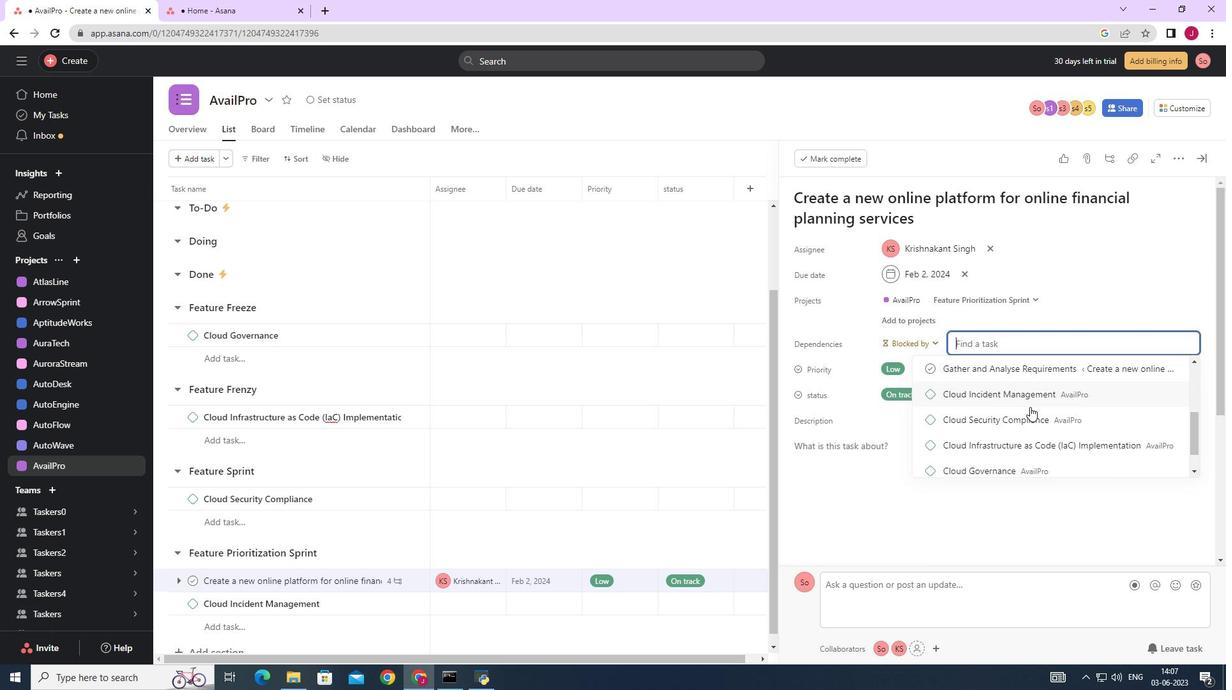 
Action: Mouse scrolled (1030, 410) with delta (0, 0)
Screenshot: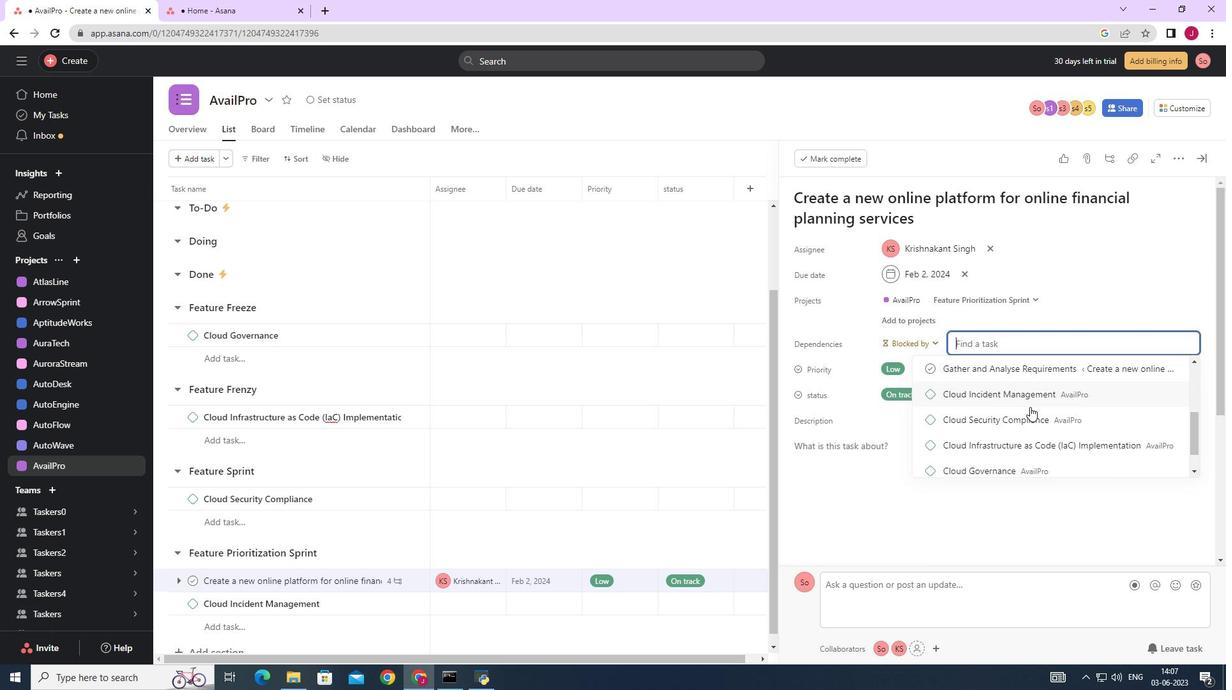 
Action: Mouse scrolled (1030, 410) with delta (0, 0)
Screenshot: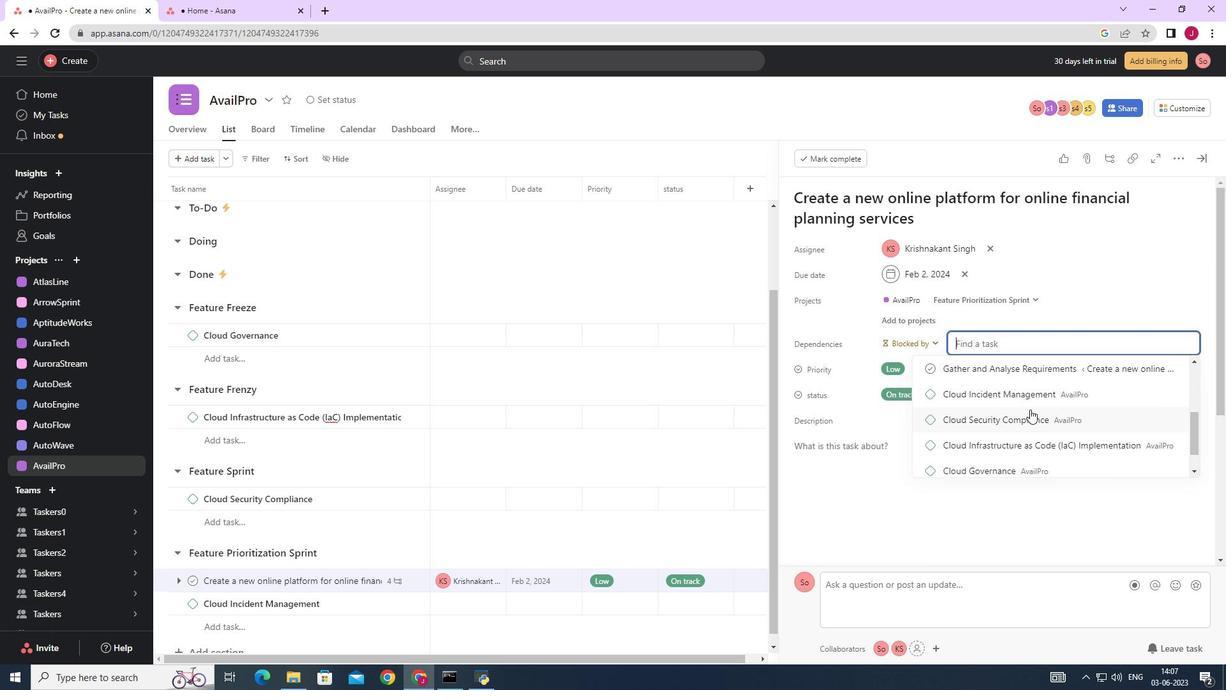 
Action: Mouse moved to (983, 393)
Screenshot: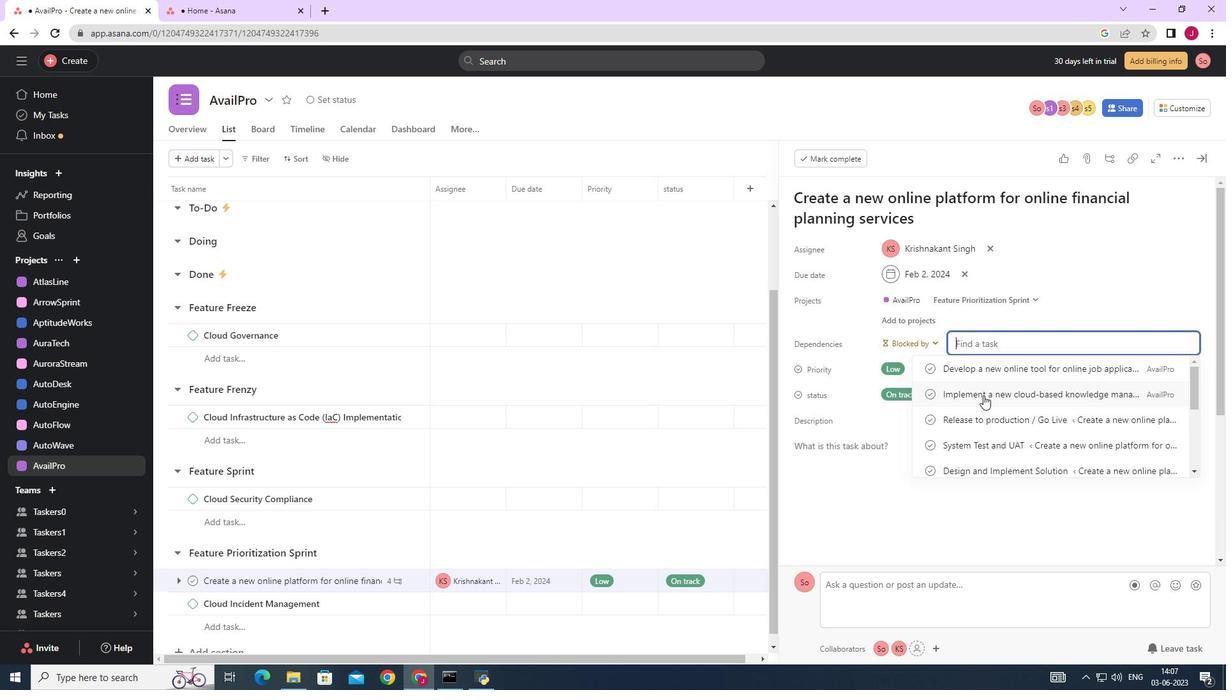 
Action: Mouse pressed left at (983, 393)
Screenshot: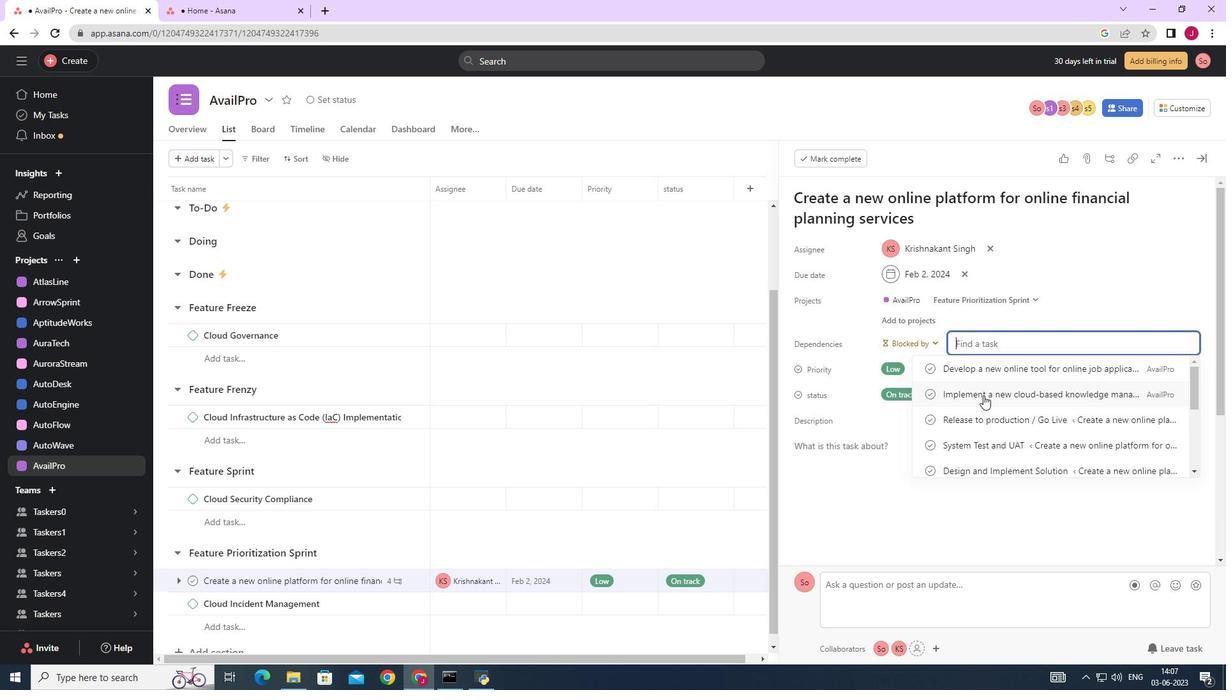 
Action: Mouse moved to (1199, 157)
Screenshot: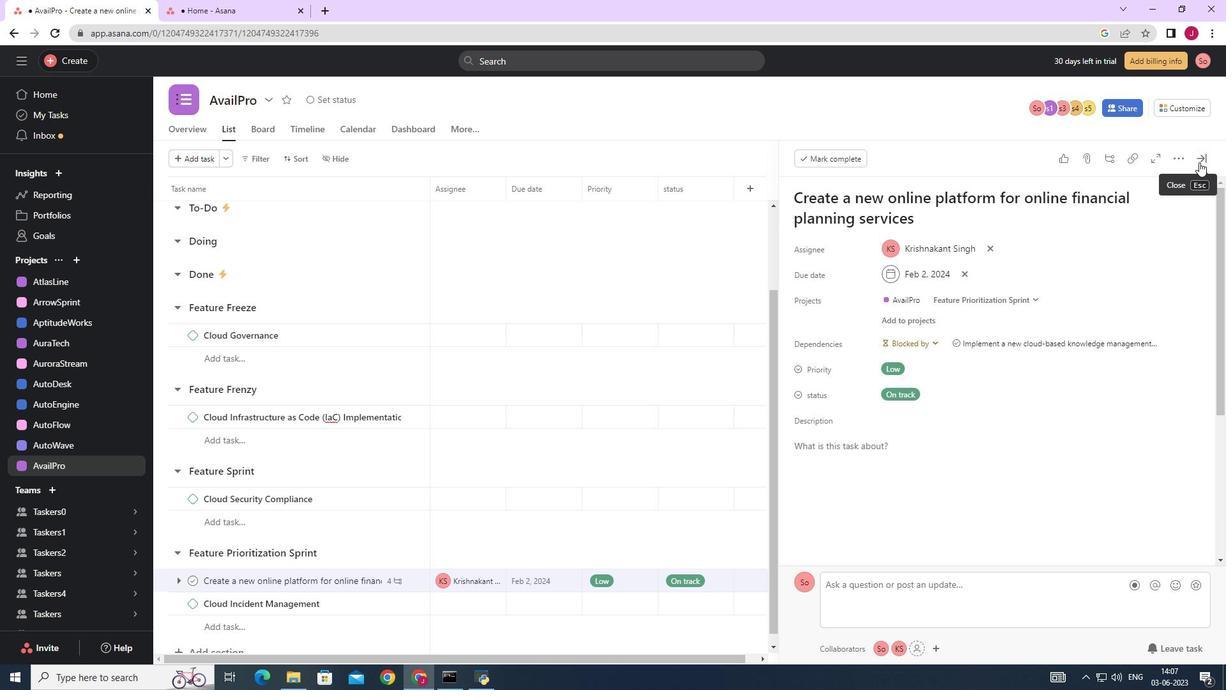 
Action: Mouse pressed left at (1199, 157)
Screenshot: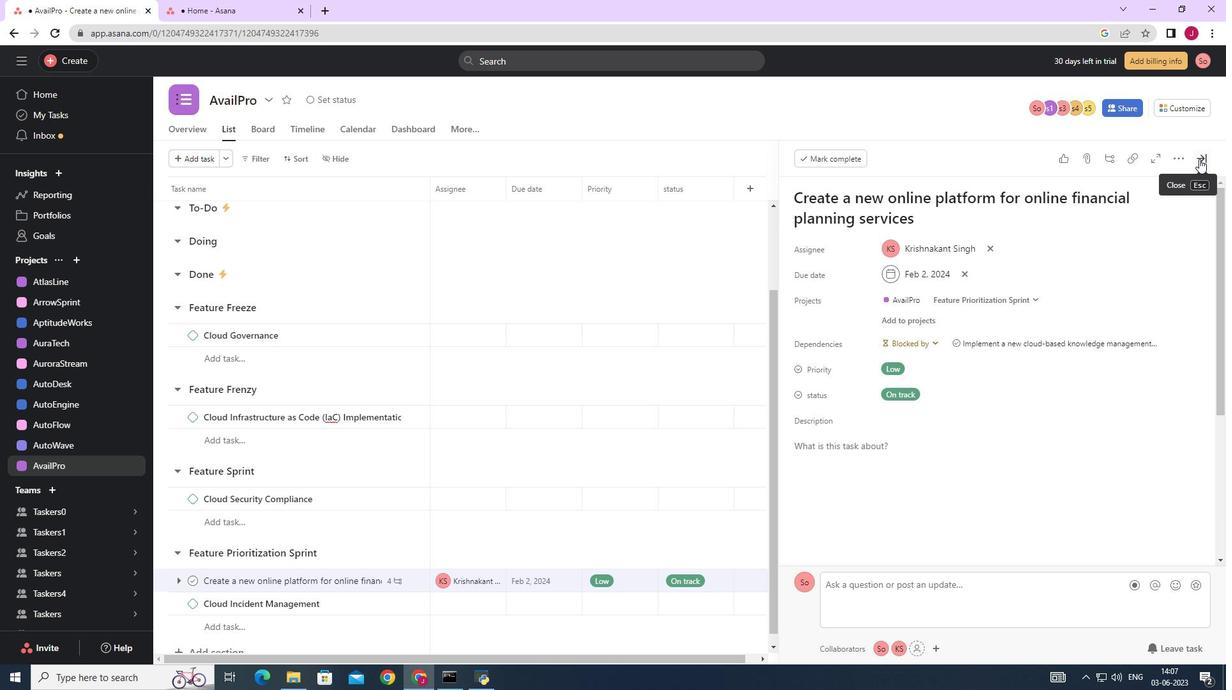 
